 Task: Find connections with filter location Nakodar with filter topic #purposewith filter profile language Spanish with filter current company BharatAgri with filter school Uttar pradesh India jobs with filter industry Soap and Cleaning Product Manufacturing with filter service category Labor and Employment Law with filter keywords title Credit Authorizer
Action: Mouse moved to (482, 78)
Screenshot: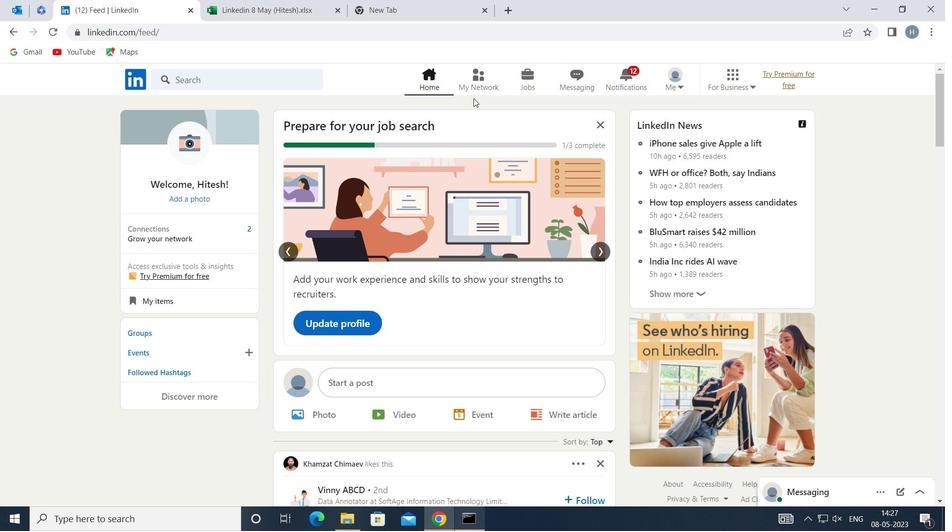 
Action: Mouse pressed left at (482, 78)
Screenshot: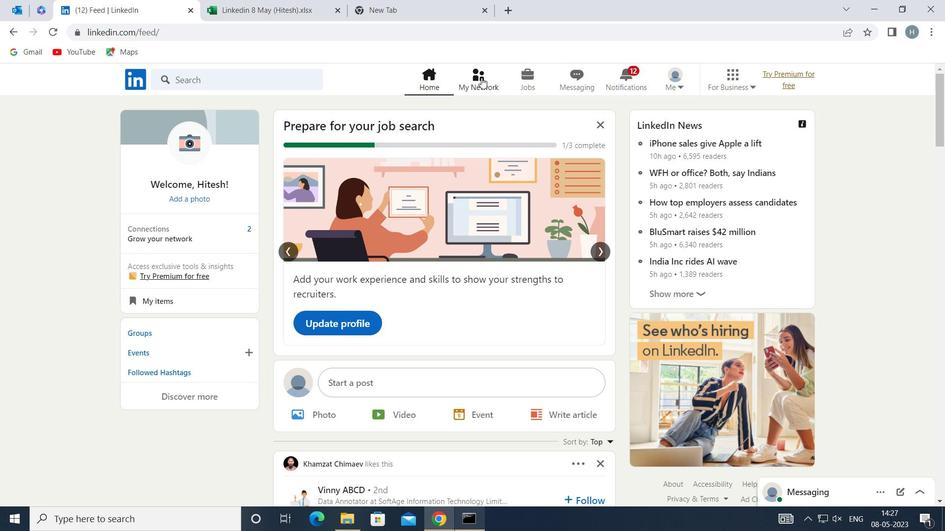 
Action: Mouse moved to (279, 141)
Screenshot: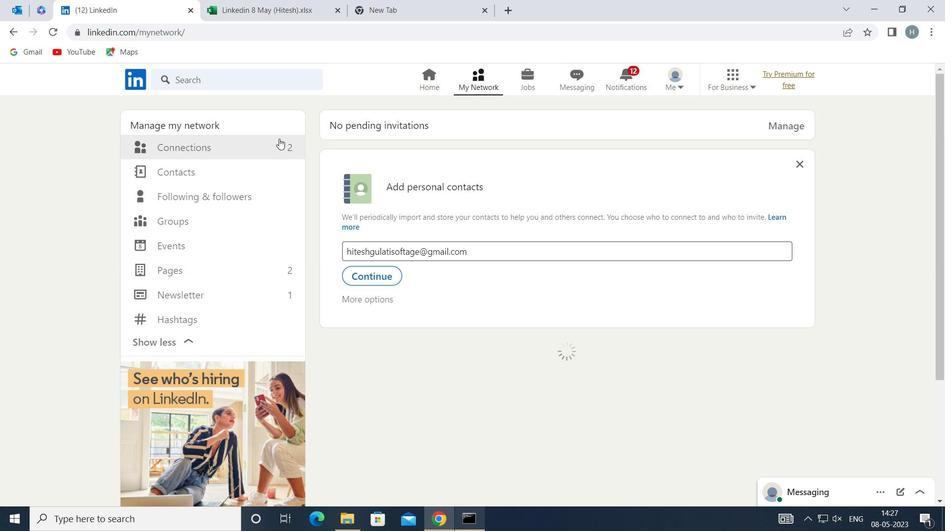 
Action: Mouse pressed left at (279, 141)
Screenshot: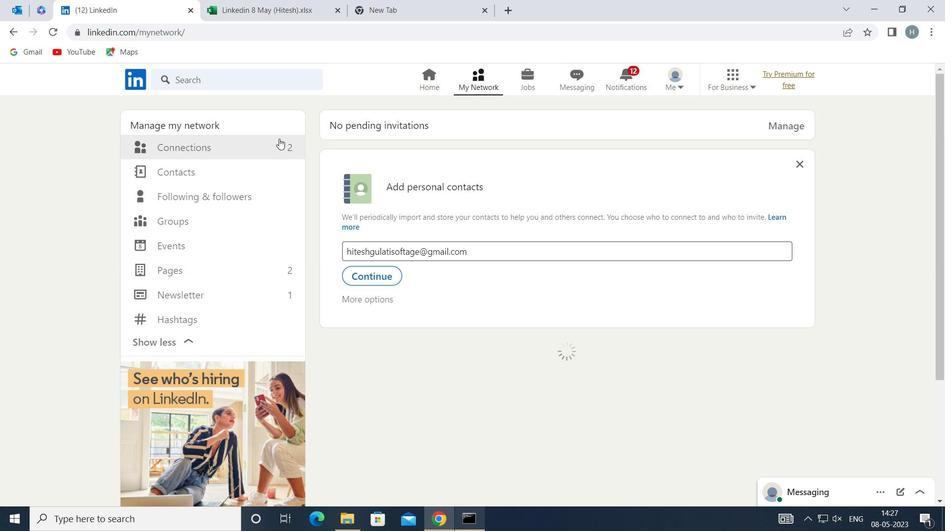 
Action: Mouse moved to (560, 146)
Screenshot: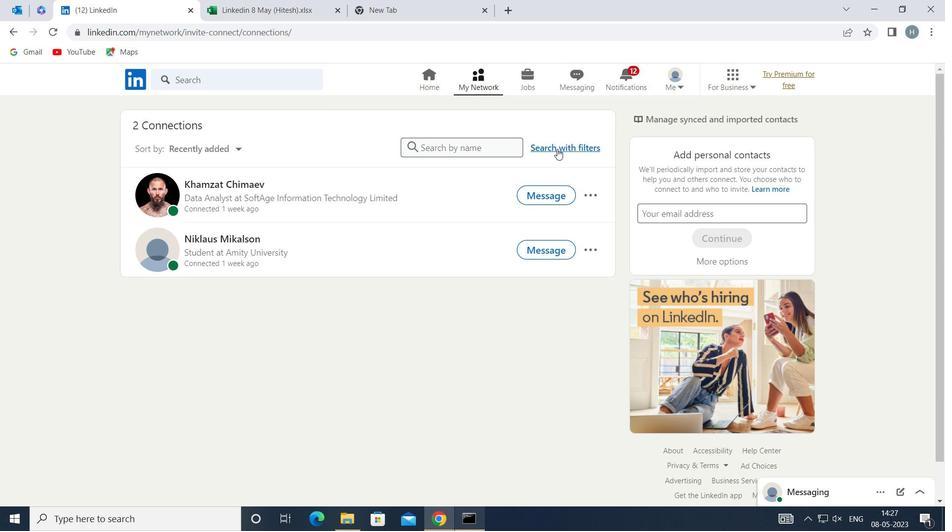
Action: Mouse pressed left at (560, 146)
Screenshot: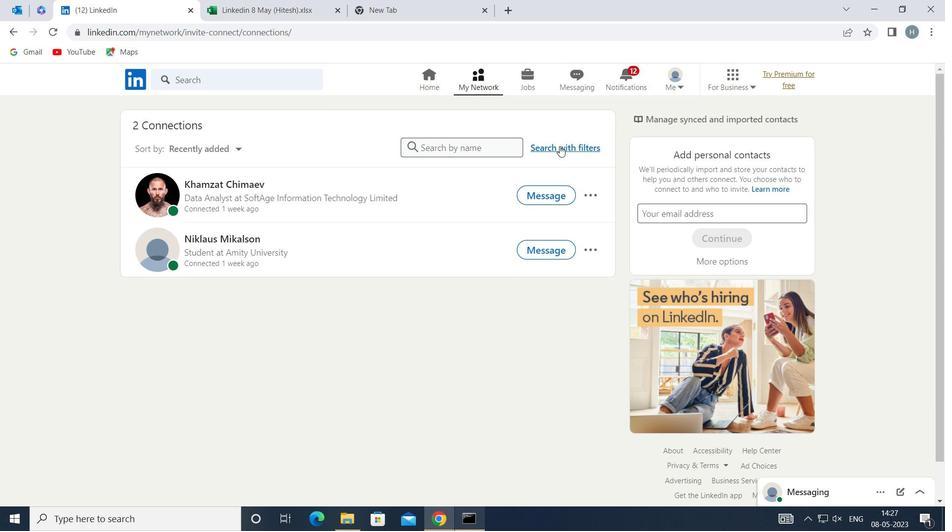 
Action: Mouse moved to (519, 114)
Screenshot: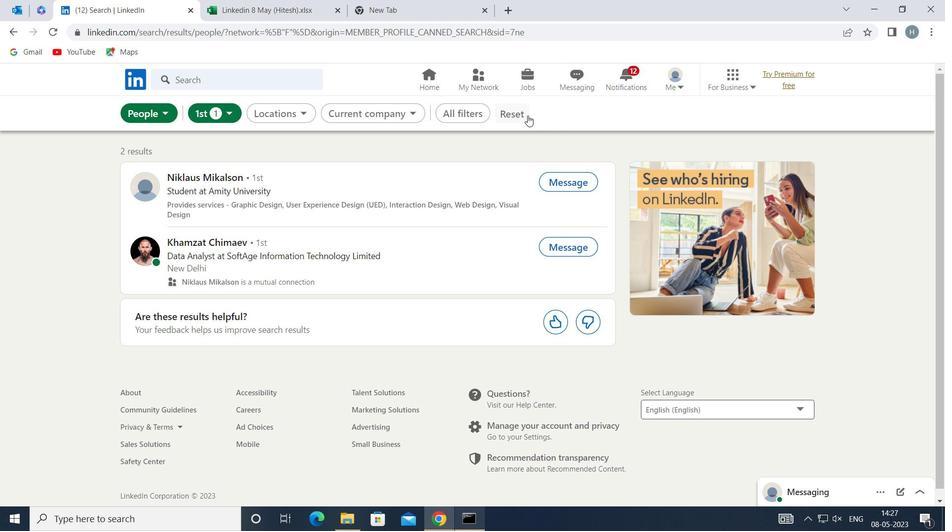 
Action: Mouse pressed left at (519, 114)
Screenshot: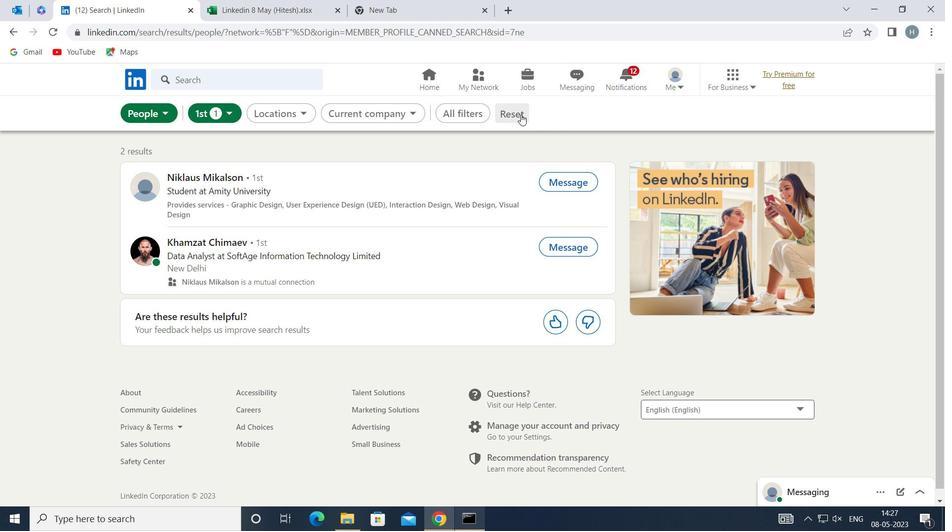 
Action: Mouse moved to (500, 113)
Screenshot: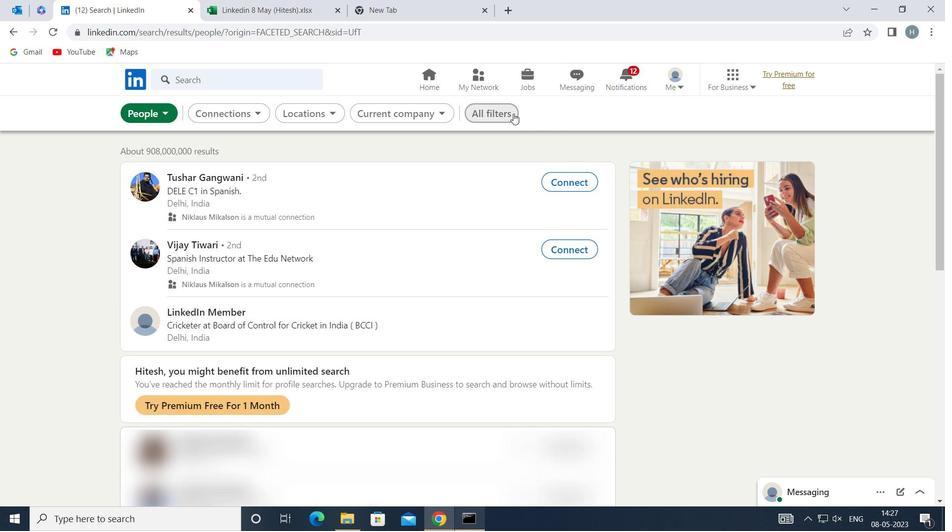 
Action: Mouse pressed left at (500, 113)
Screenshot: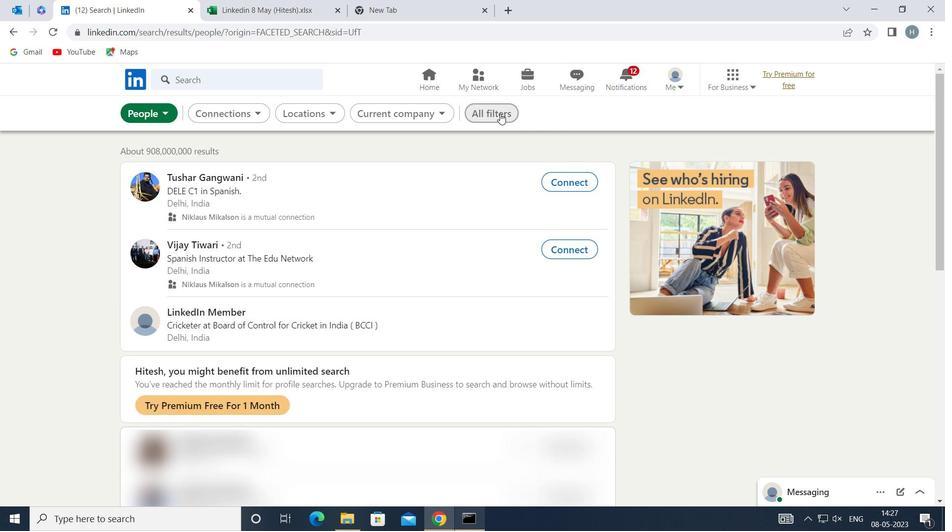 
Action: Mouse moved to (718, 229)
Screenshot: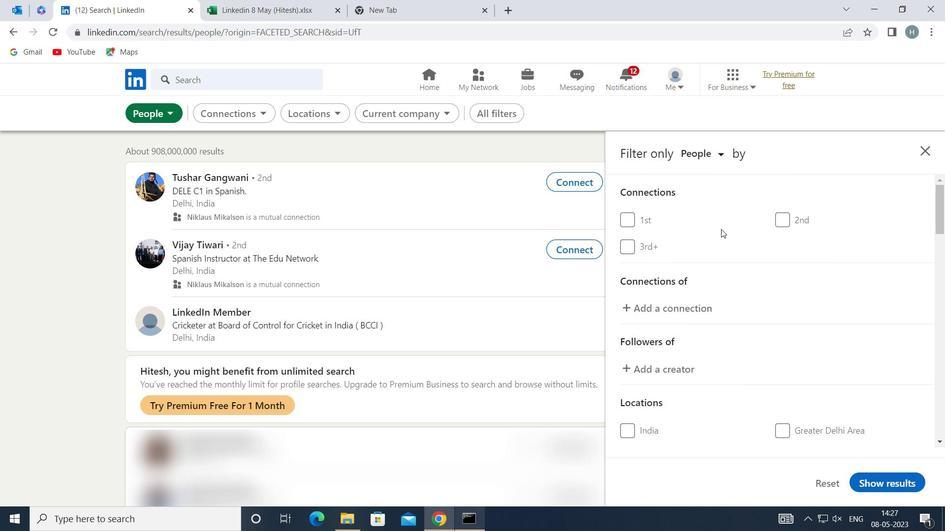 
Action: Mouse scrolled (718, 228) with delta (0, 0)
Screenshot: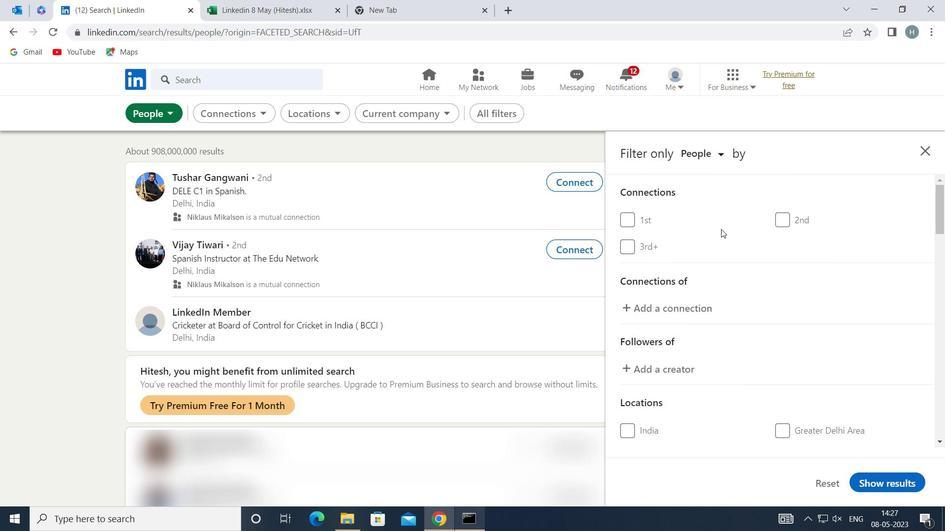 
Action: Mouse moved to (715, 230)
Screenshot: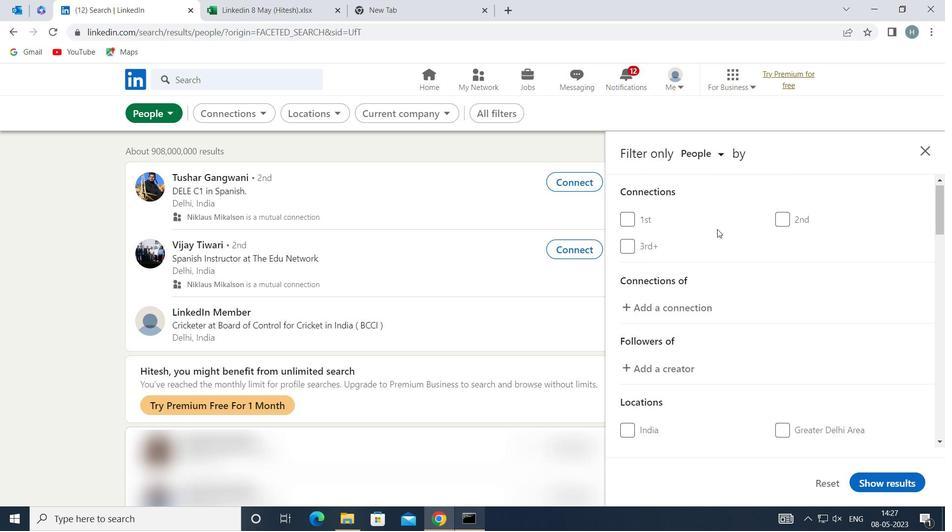 
Action: Mouse scrolled (715, 229) with delta (0, 0)
Screenshot: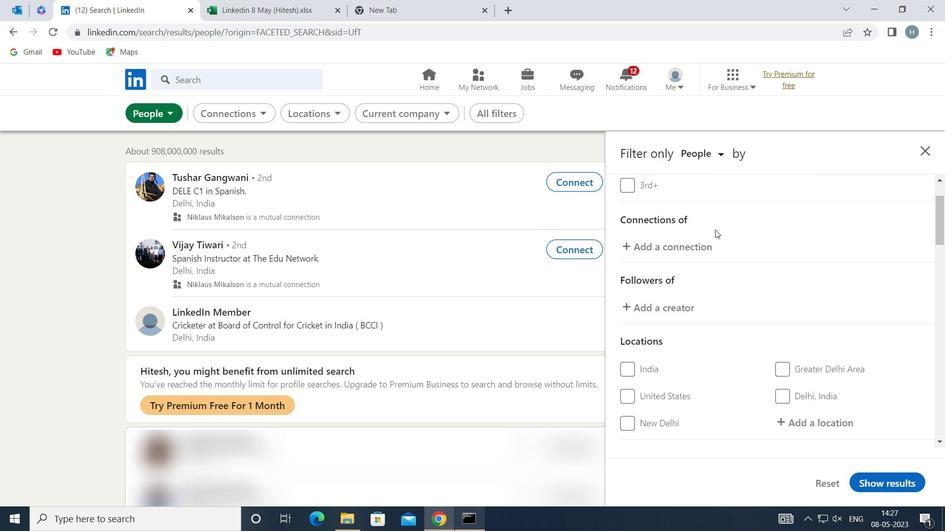 
Action: Mouse moved to (717, 236)
Screenshot: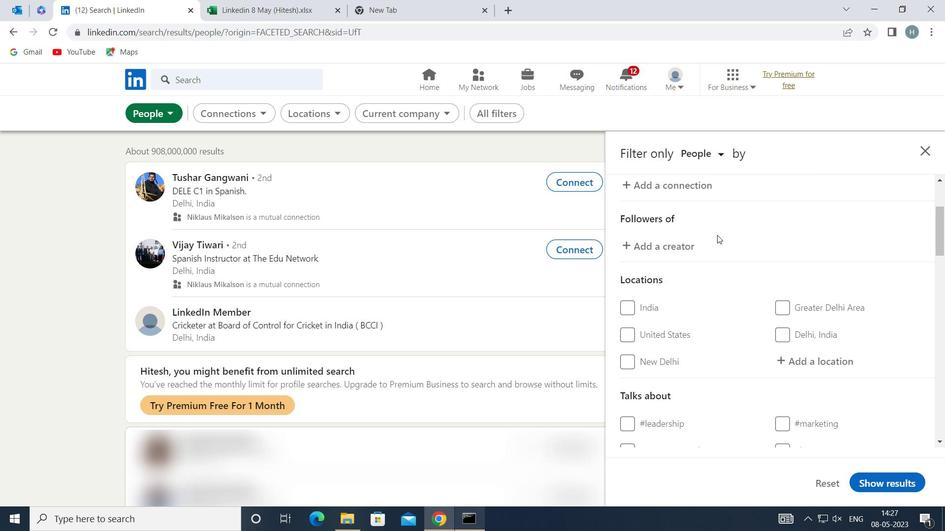
Action: Mouse scrolled (717, 236) with delta (0, 0)
Screenshot: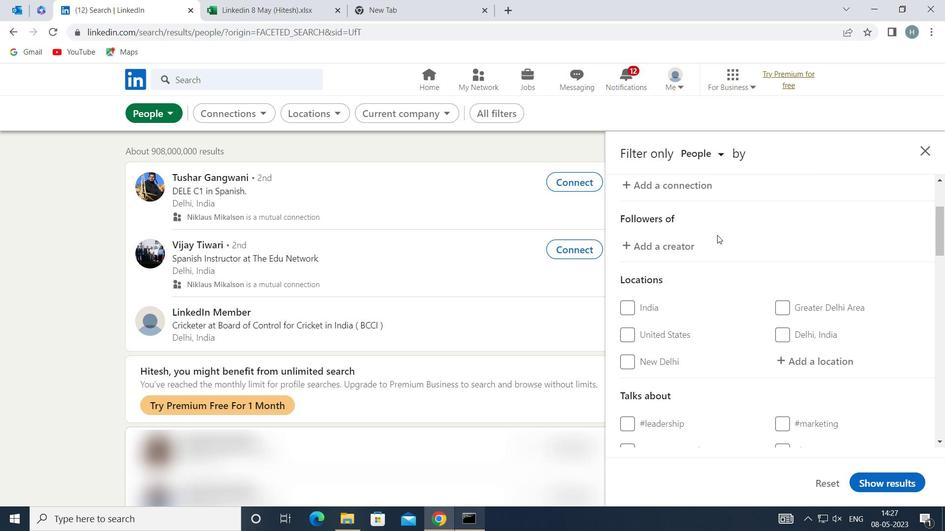 
Action: Mouse moved to (802, 298)
Screenshot: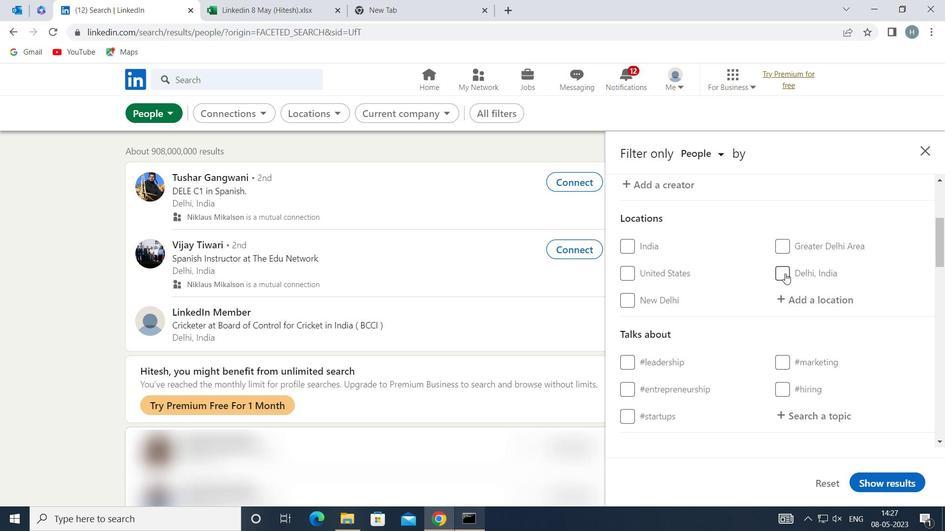 
Action: Mouse pressed left at (802, 298)
Screenshot: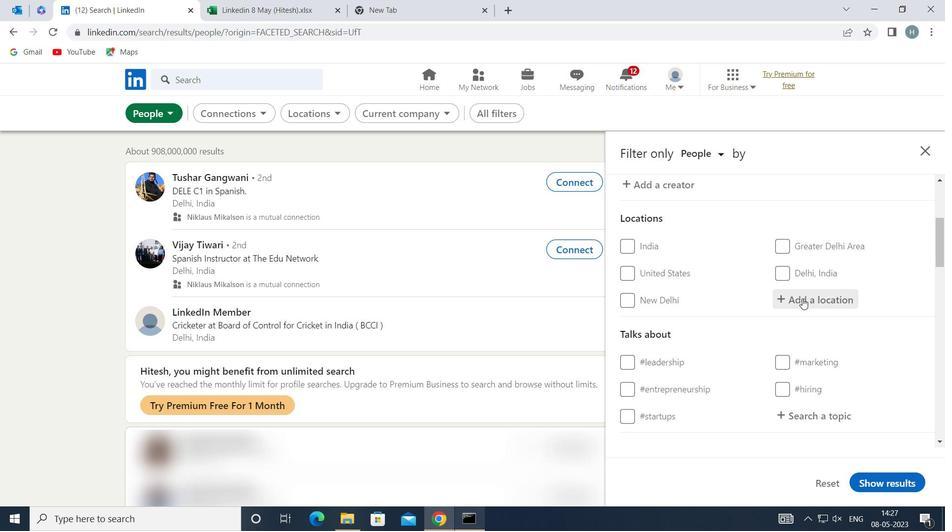 
Action: Mouse moved to (803, 298)
Screenshot: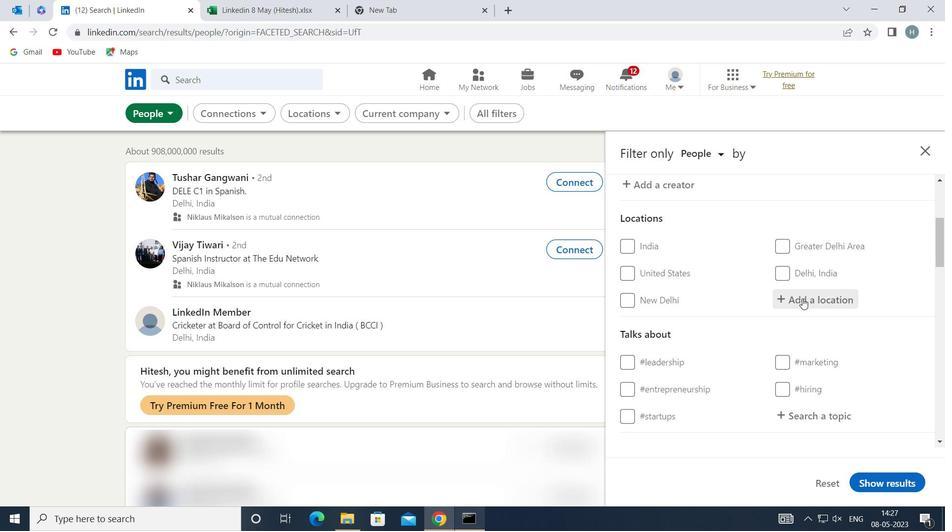 
Action: Key pressed <Key.shift>NAKODAR
Screenshot: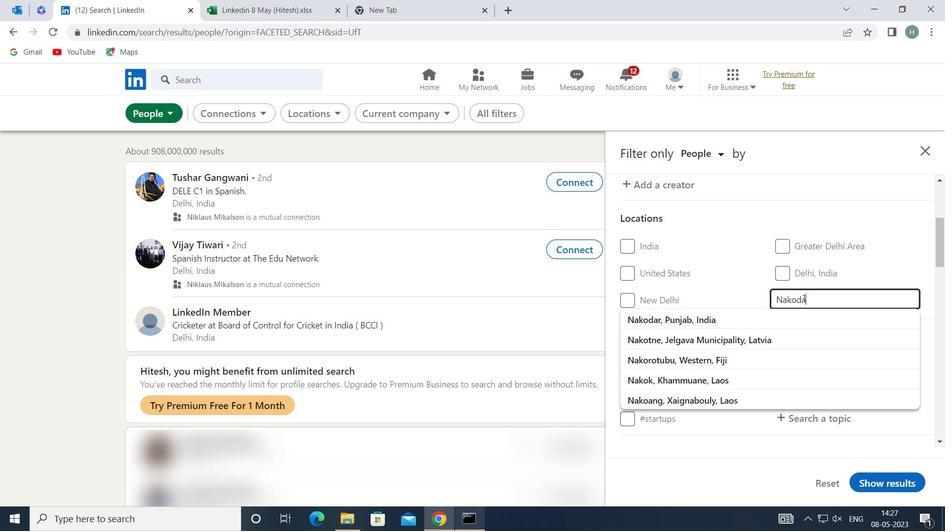 
Action: Mouse moved to (785, 324)
Screenshot: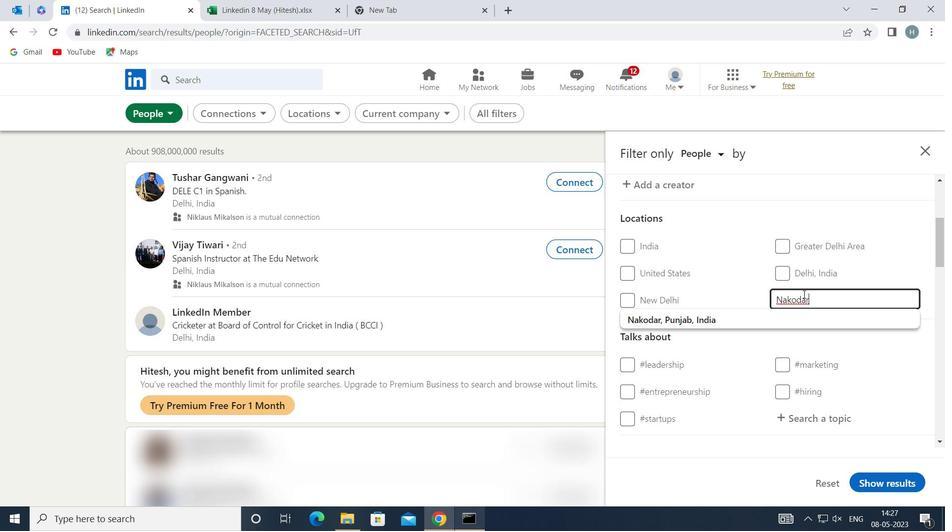 
Action: Mouse pressed left at (785, 324)
Screenshot: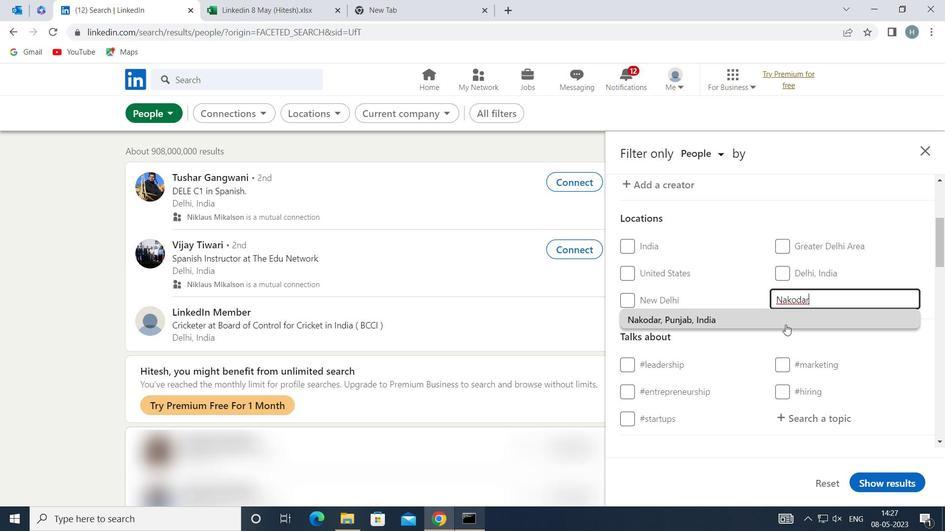 
Action: Mouse moved to (784, 321)
Screenshot: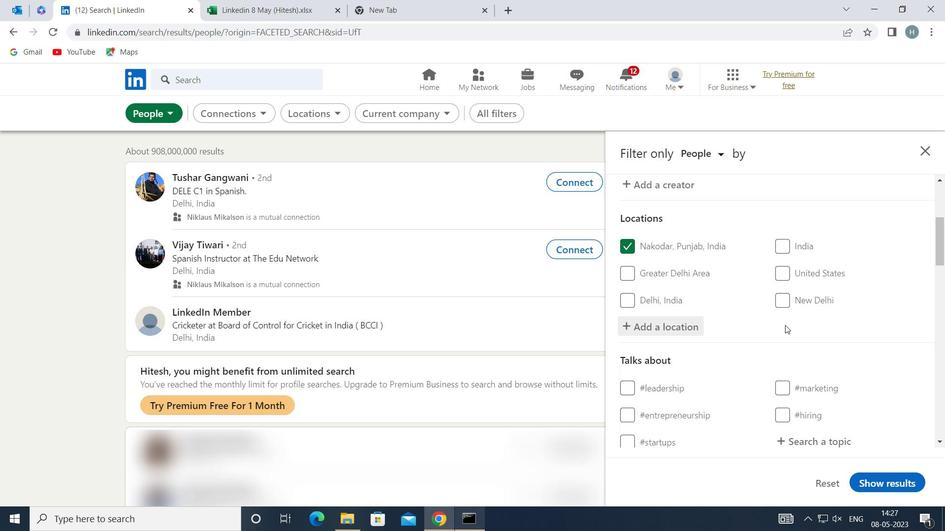 
Action: Mouse scrolled (784, 320) with delta (0, 0)
Screenshot: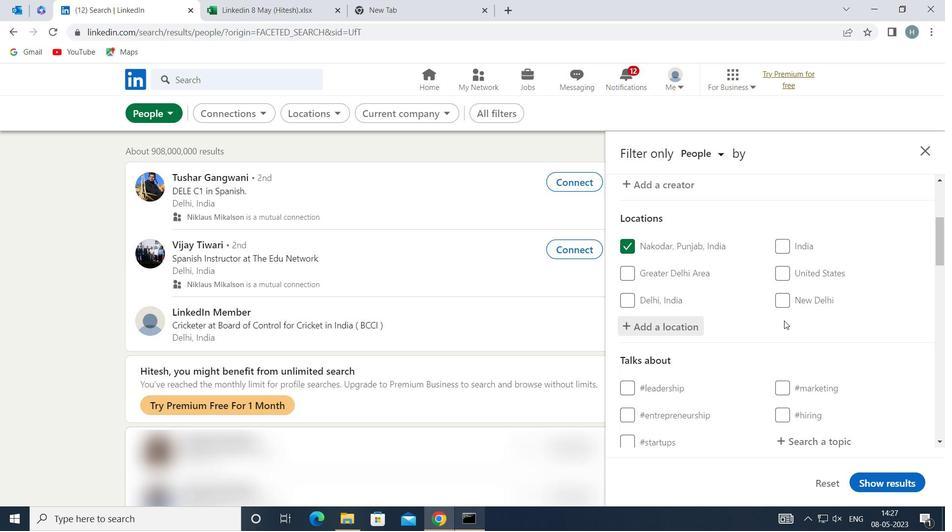 
Action: Mouse scrolled (784, 320) with delta (0, 0)
Screenshot: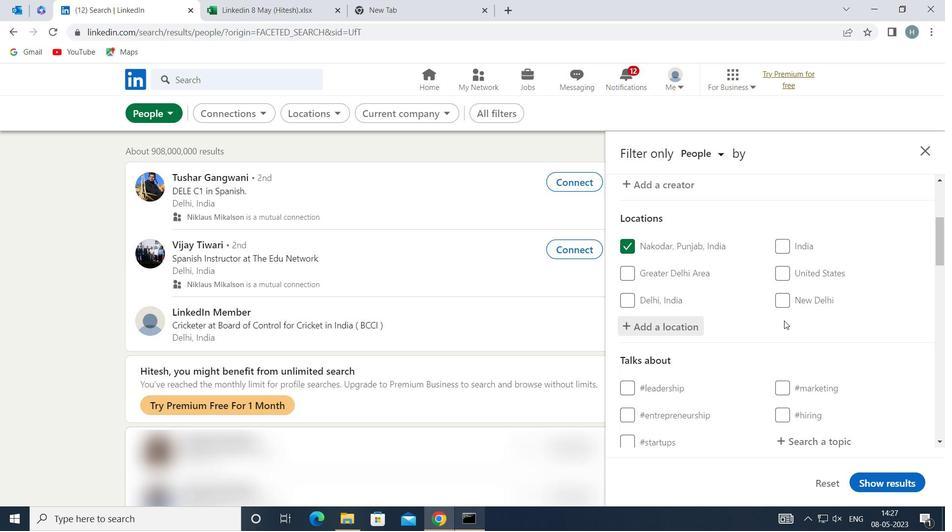 
Action: Mouse moved to (825, 313)
Screenshot: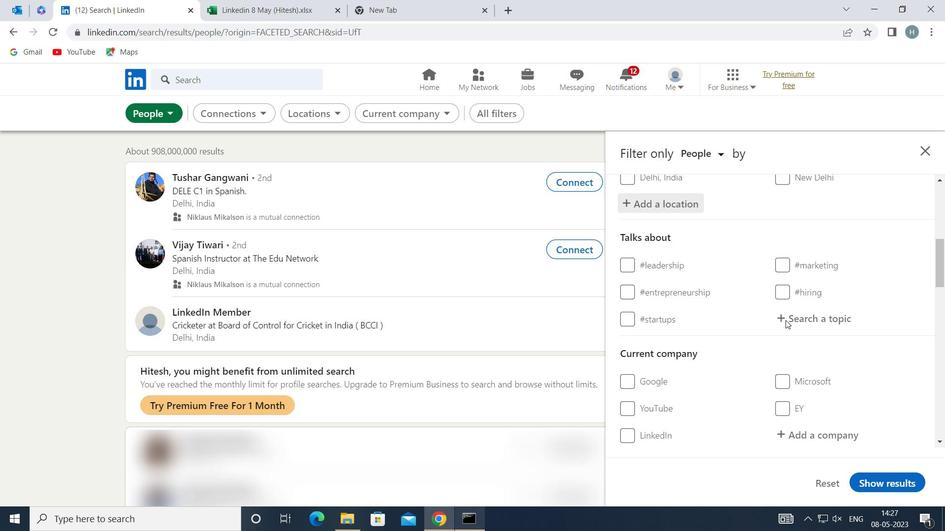 
Action: Mouse pressed left at (825, 313)
Screenshot: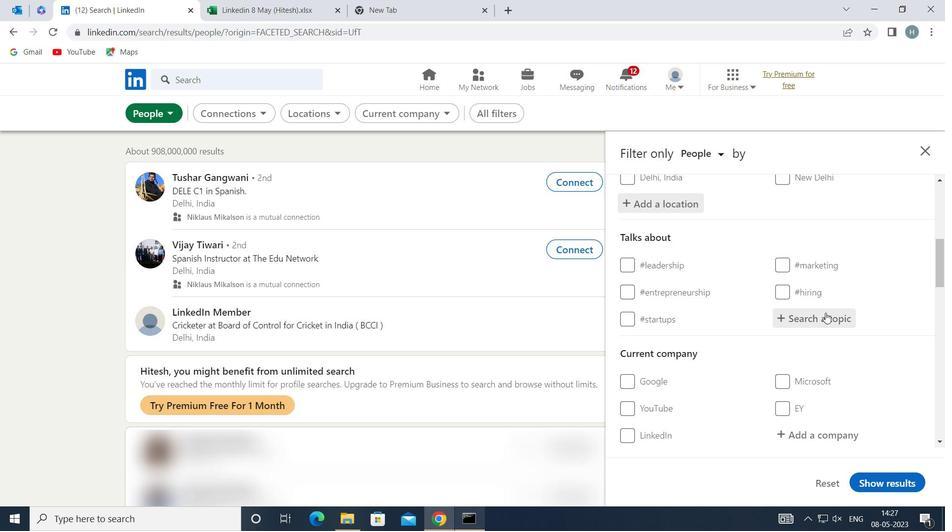 
Action: Key pressed PURPOSE
Screenshot: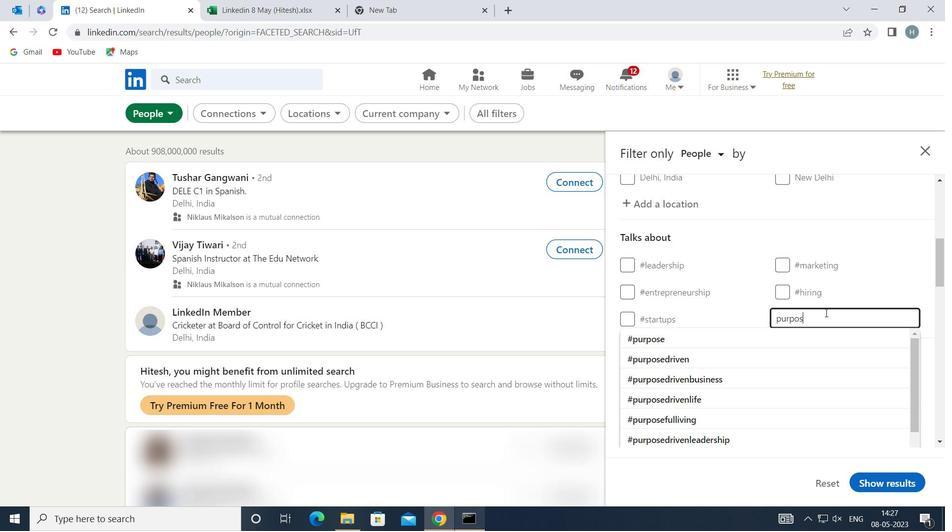 
Action: Mouse moved to (778, 330)
Screenshot: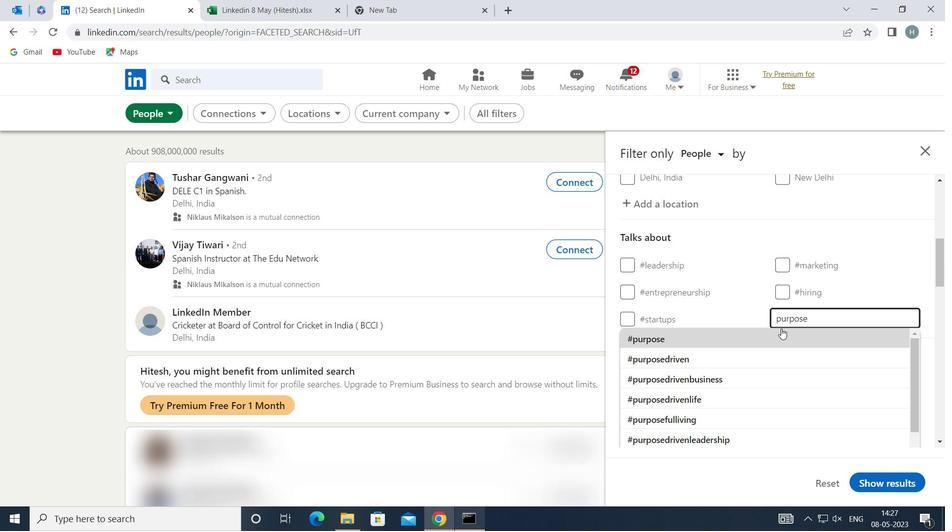 
Action: Mouse pressed left at (778, 330)
Screenshot: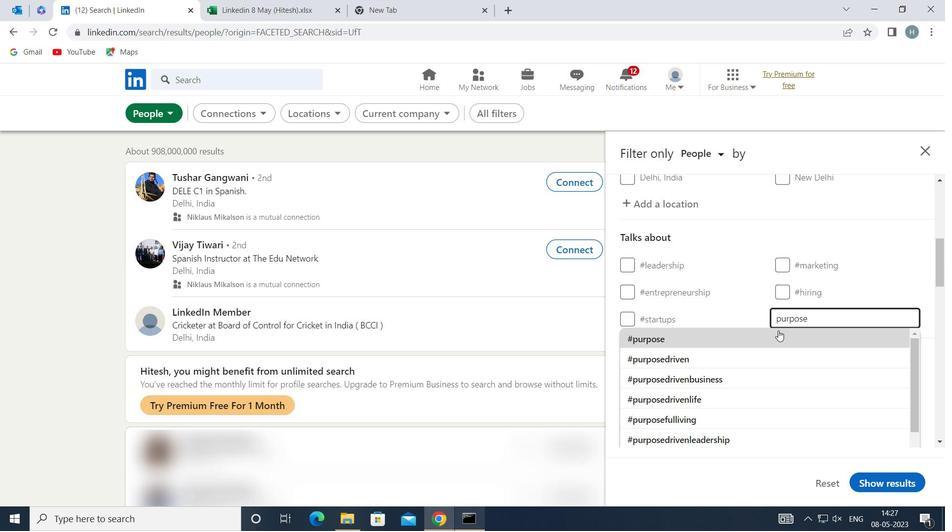 
Action: Mouse moved to (778, 308)
Screenshot: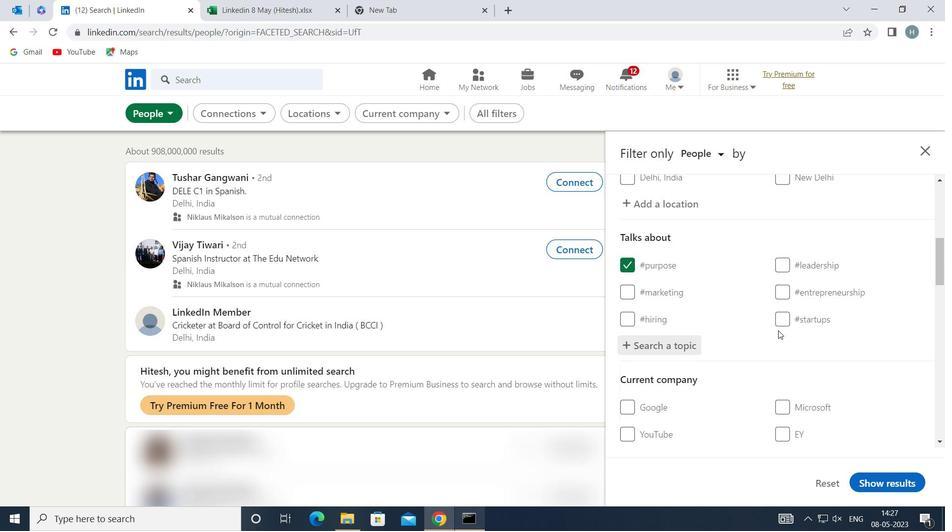 
Action: Mouse scrolled (778, 308) with delta (0, 0)
Screenshot: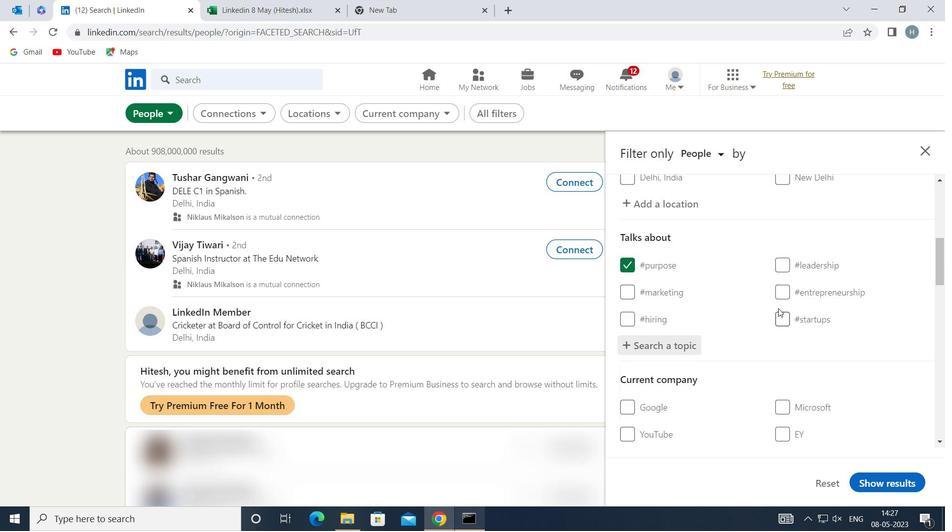 
Action: Mouse moved to (770, 305)
Screenshot: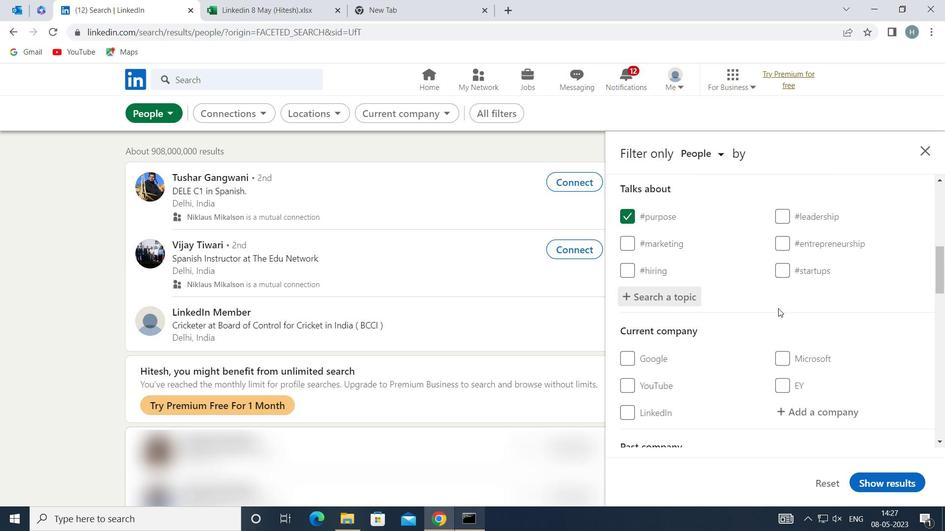 
Action: Mouse scrolled (770, 304) with delta (0, 0)
Screenshot: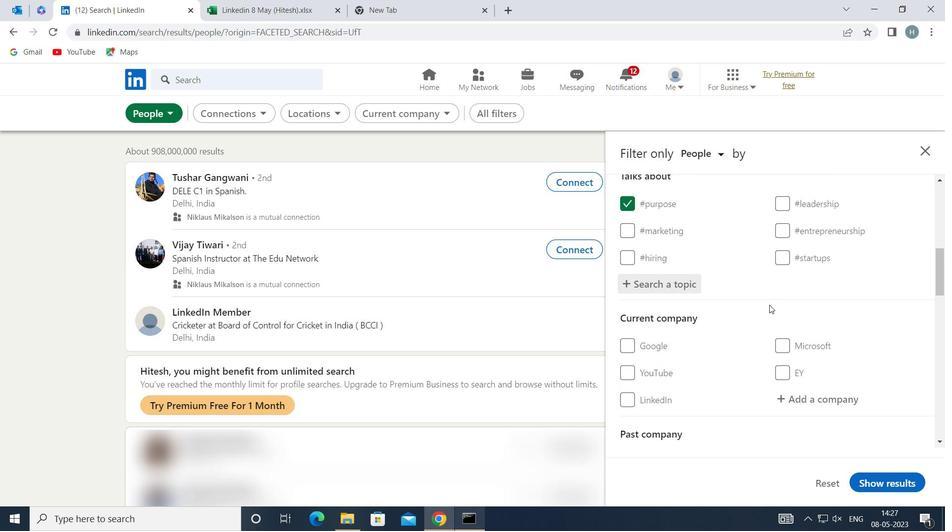 
Action: Mouse scrolled (770, 304) with delta (0, 0)
Screenshot: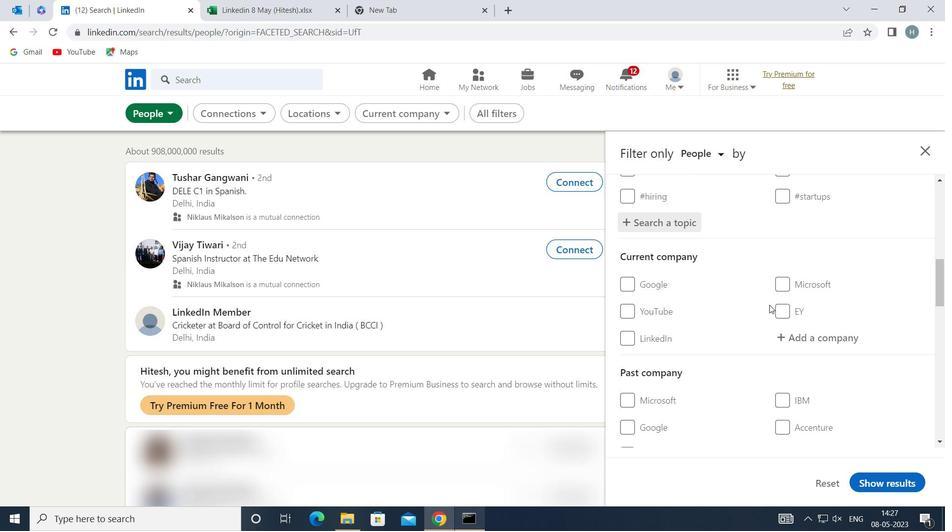 
Action: Mouse moved to (771, 304)
Screenshot: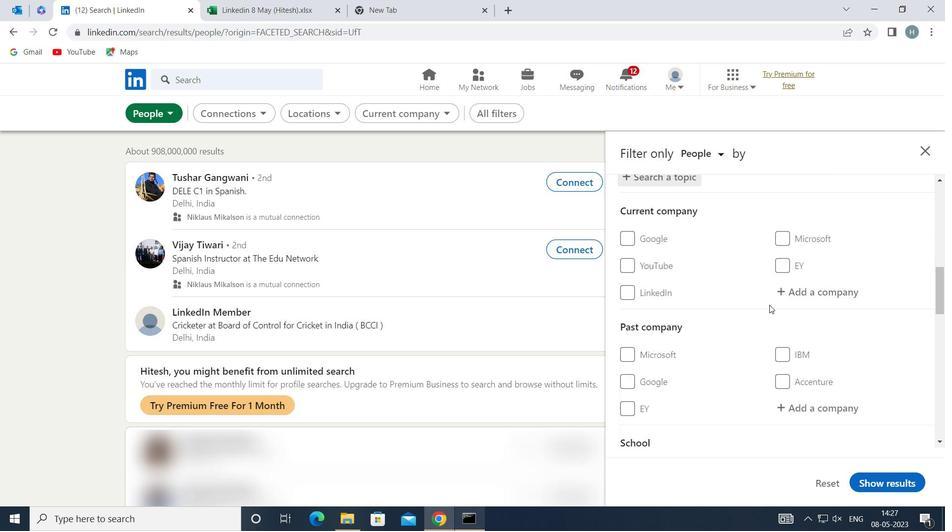 
Action: Mouse scrolled (771, 303) with delta (0, 0)
Screenshot: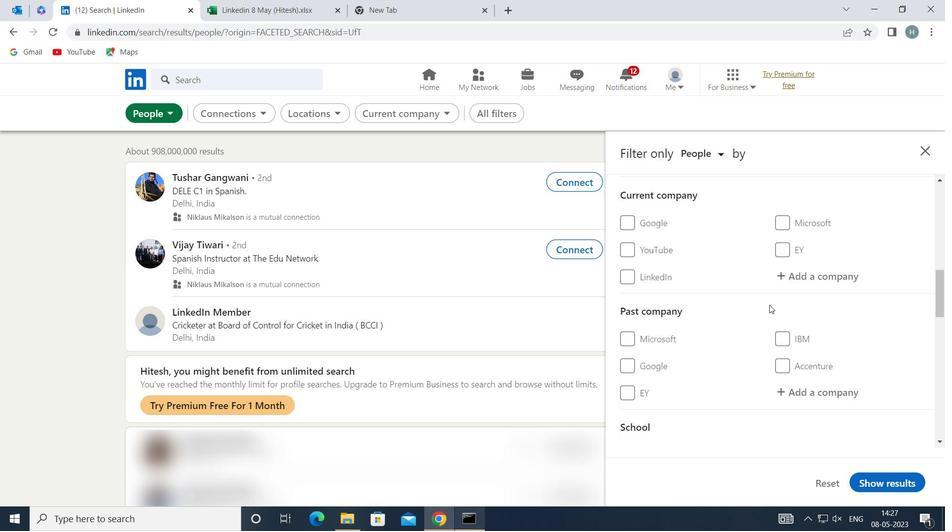 
Action: Mouse scrolled (771, 303) with delta (0, 0)
Screenshot: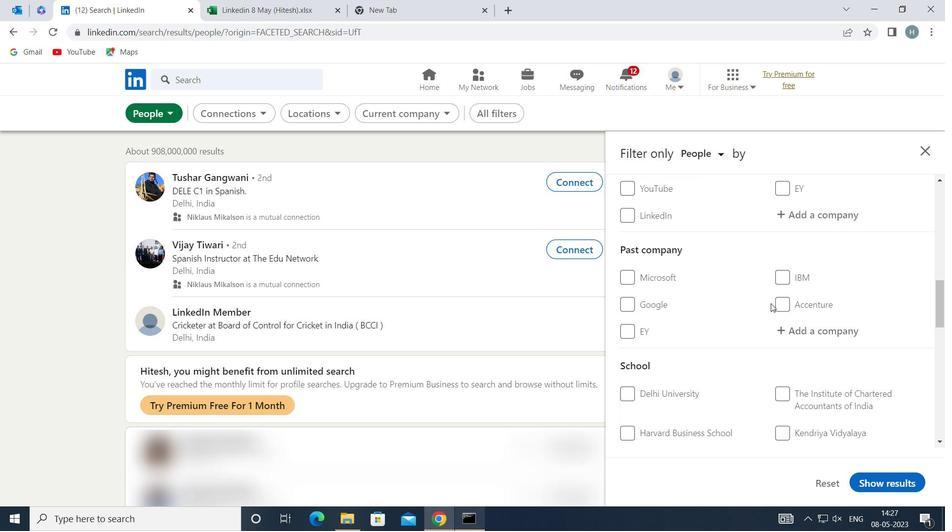 
Action: Mouse scrolled (771, 303) with delta (0, 0)
Screenshot: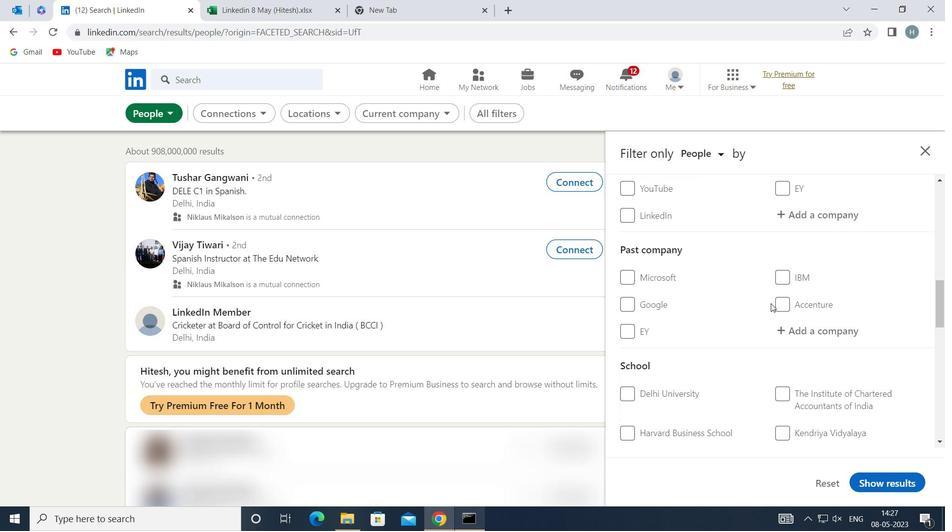 
Action: Mouse scrolled (771, 303) with delta (0, 0)
Screenshot: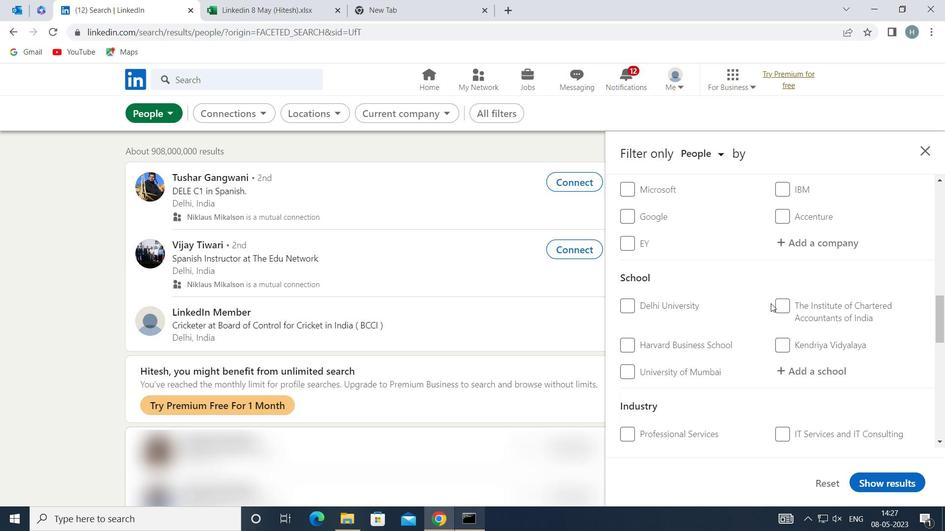 
Action: Mouse scrolled (771, 303) with delta (0, 0)
Screenshot: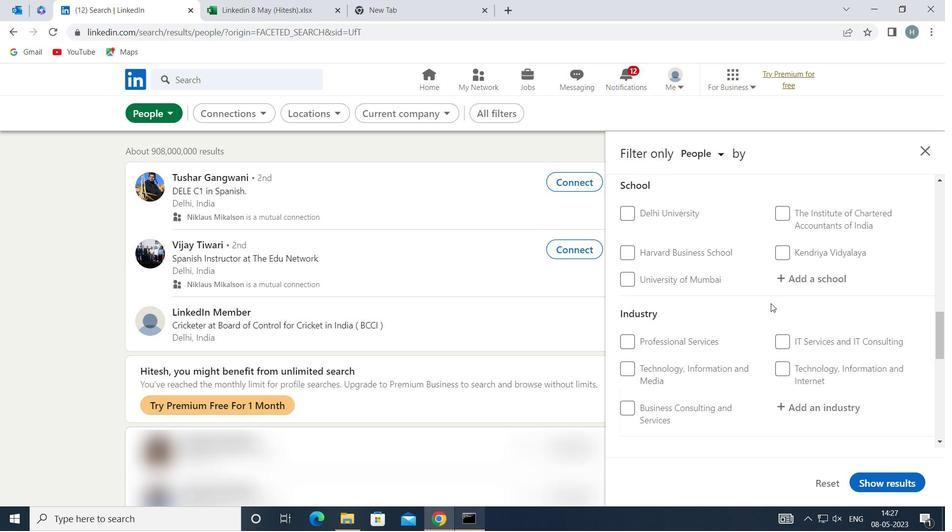 
Action: Mouse scrolled (771, 303) with delta (0, 0)
Screenshot: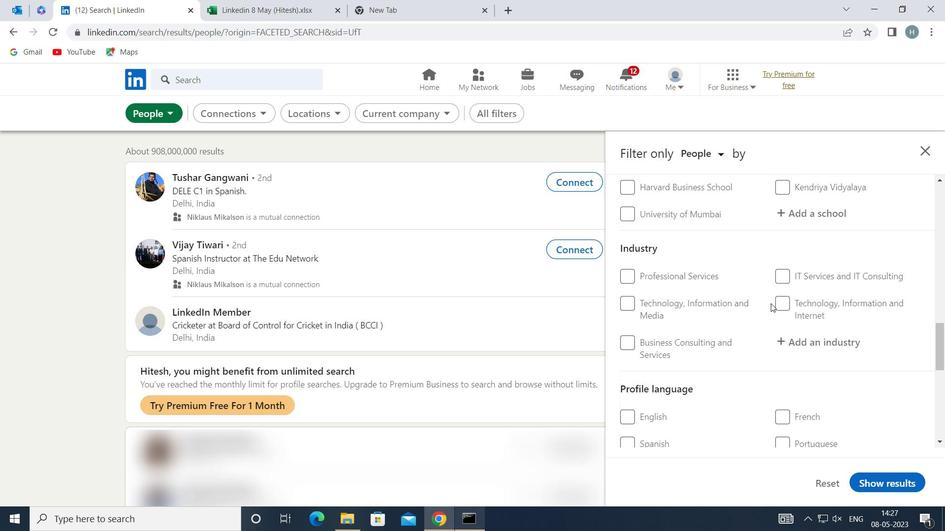 
Action: Mouse moved to (618, 382)
Screenshot: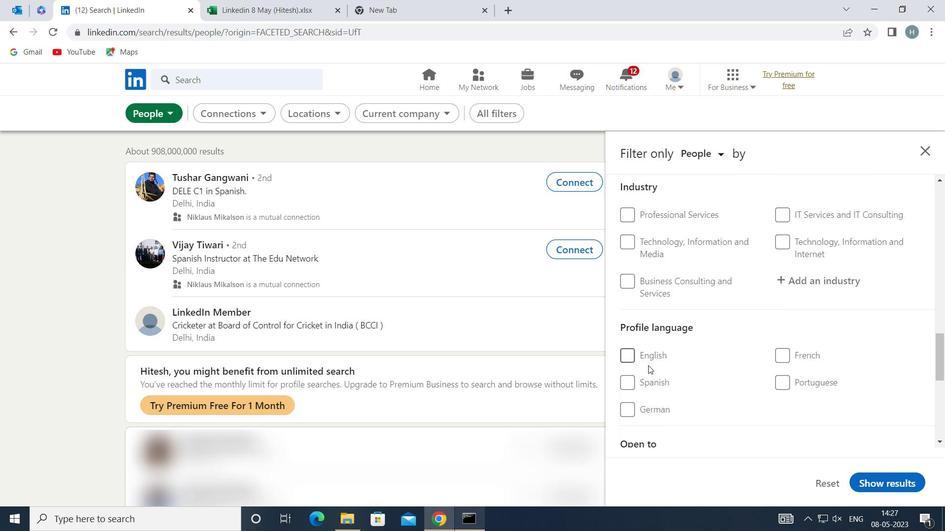 
Action: Mouse pressed left at (618, 382)
Screenshot: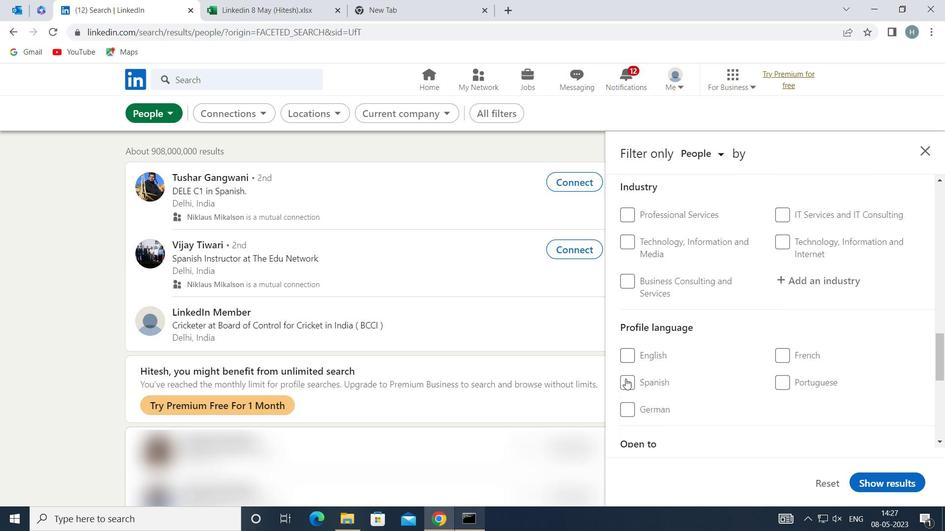 
Action: Mouse moved to (629, 384)
Screenshot: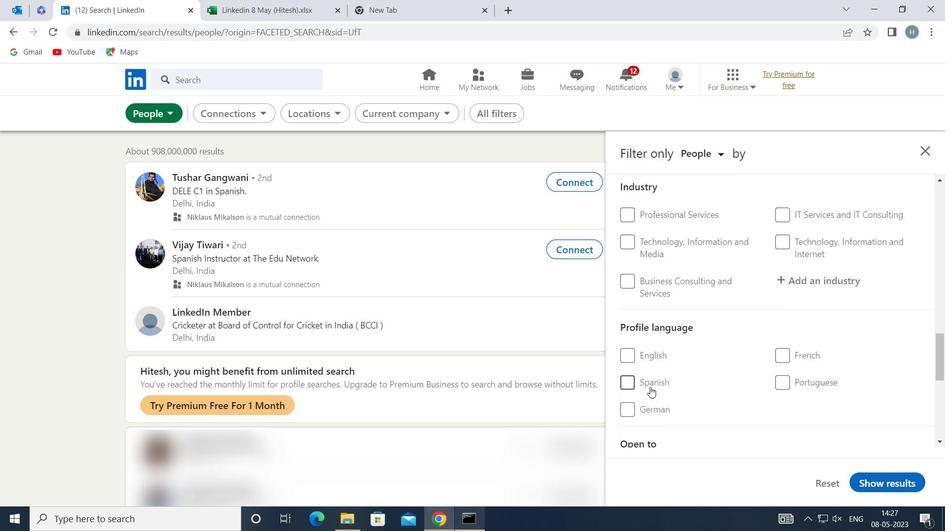 
Action: Mouse pressed left at (629, 384)
Screenshot: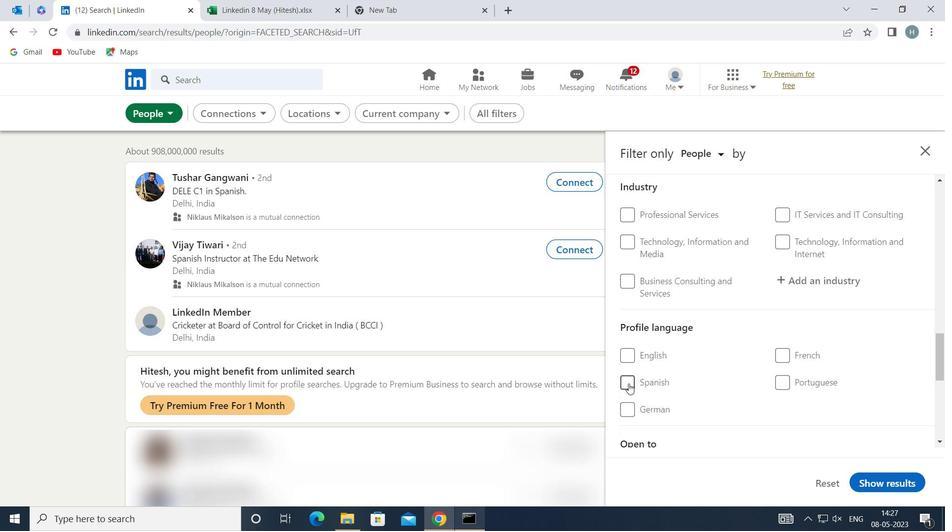 
Action: Mouse moved to (703, 378)
Screenshot: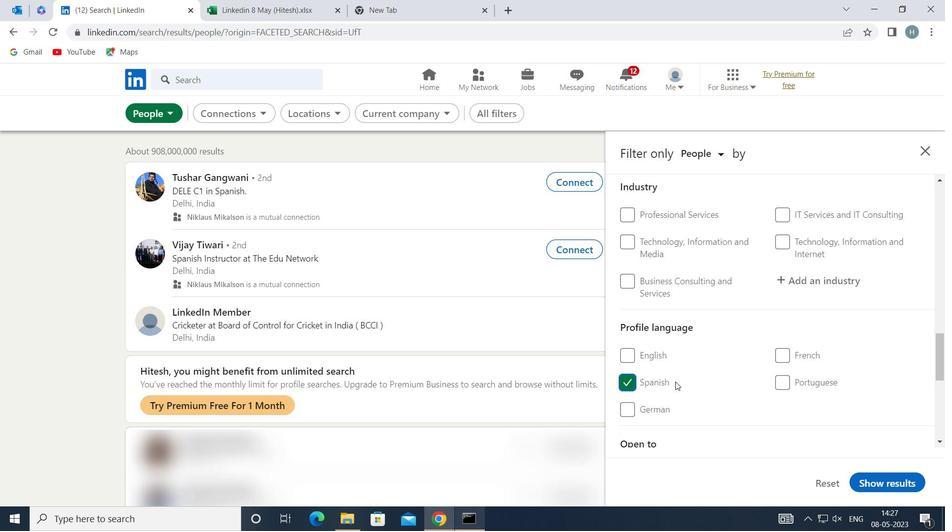 
Action: Mouse scrolled (703, 378) with delta (0, 0)
Screenshot: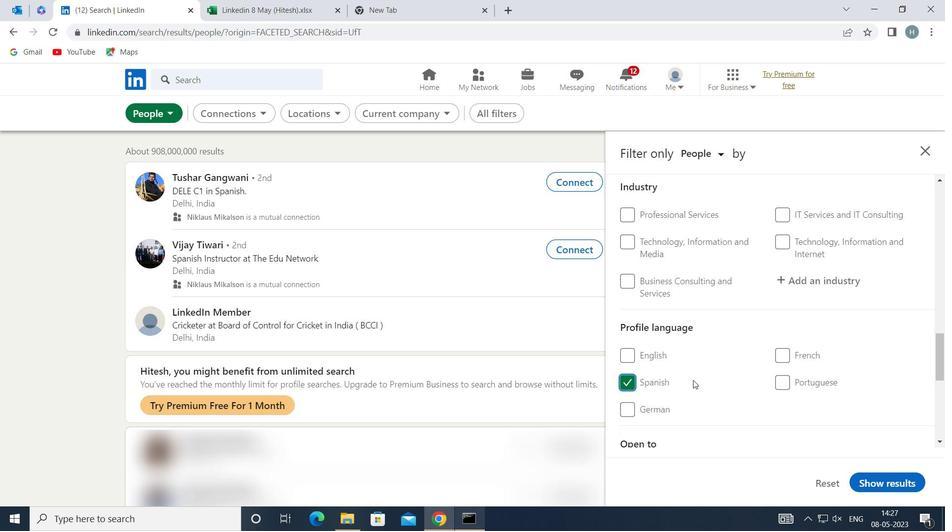 
Action: Mouse moved to (703, 377)
Screenshot: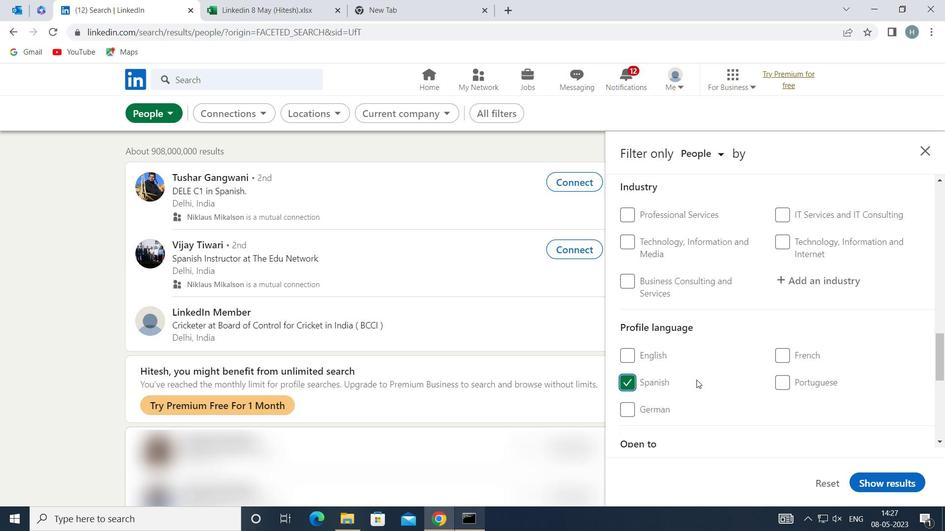 
Action: Mouse scrolled (703, 378) with delta (0, 0)
Screenshot: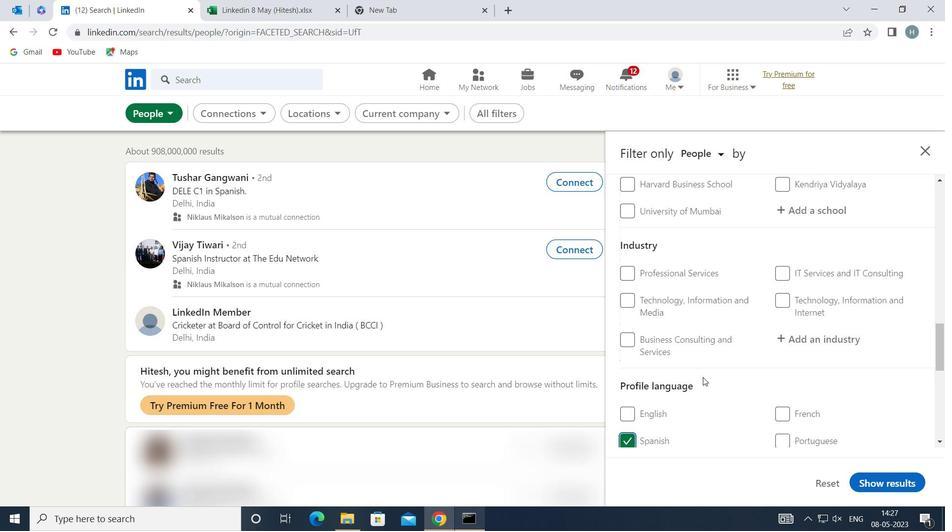 
Action: Mouse scrolled (703, 378) with delta (0, 0)
Screenshot: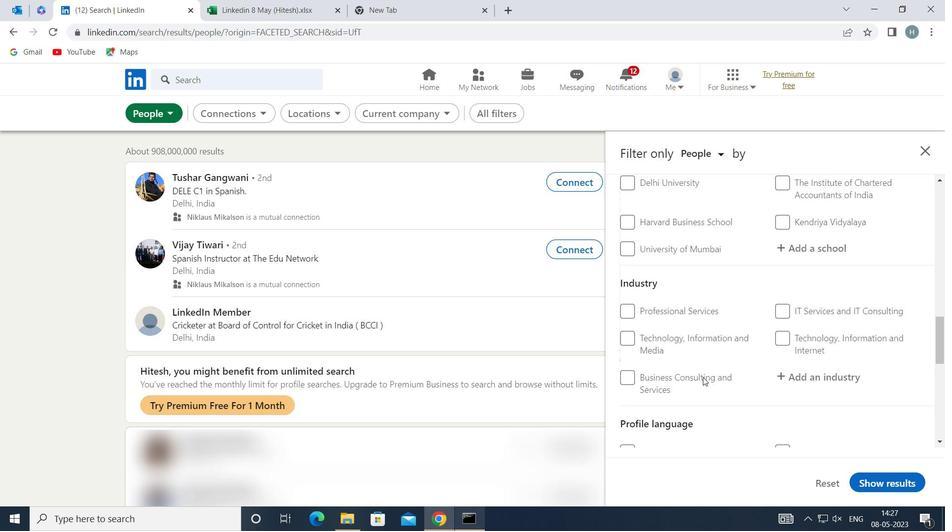 
Action: Mouse scrolled (703, 378) with delta (0, 0)
Screenshot: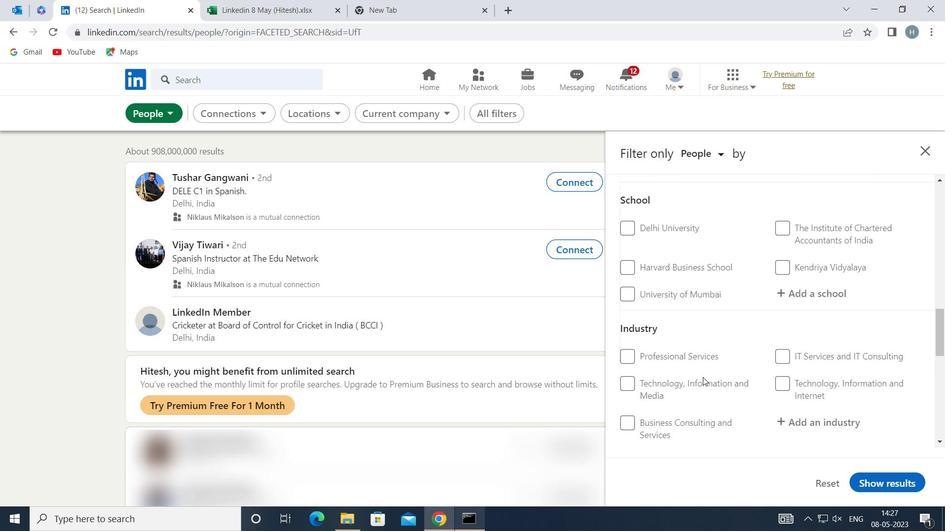 
Action: Mouse scrolled (703, 378) with delta (0, 0)
Screenshot: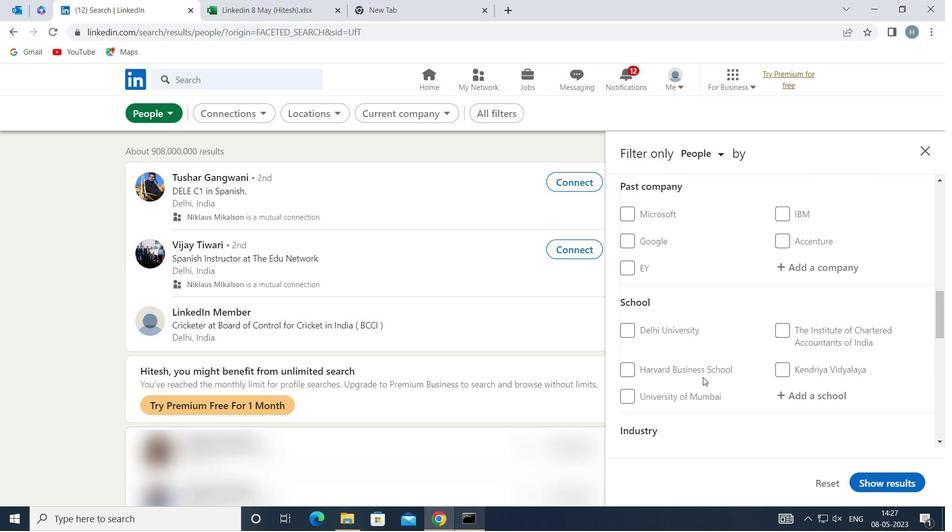 
Action: Mouse scrolled (703, 378) with delta (0, 0)
Screenshot: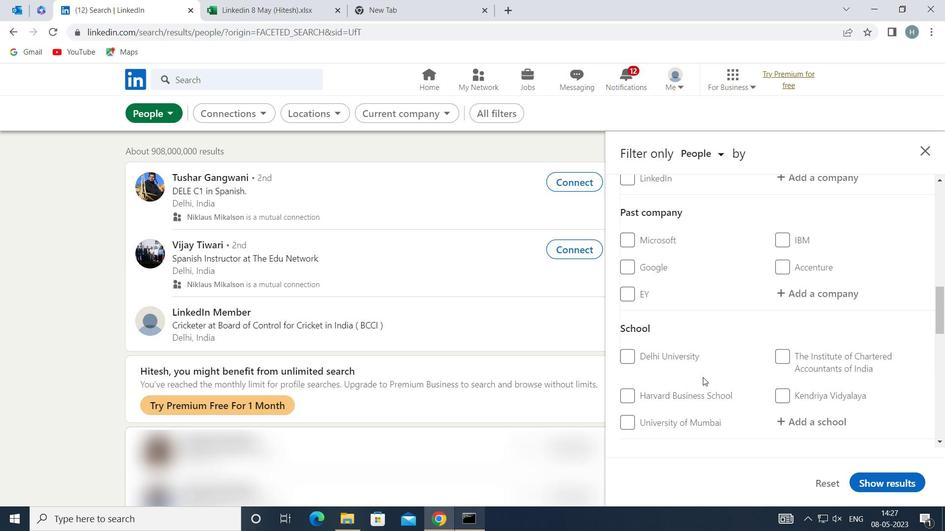 
Action: Mouse scrolled (703, 378) with delta (0, 0)
Screenshot: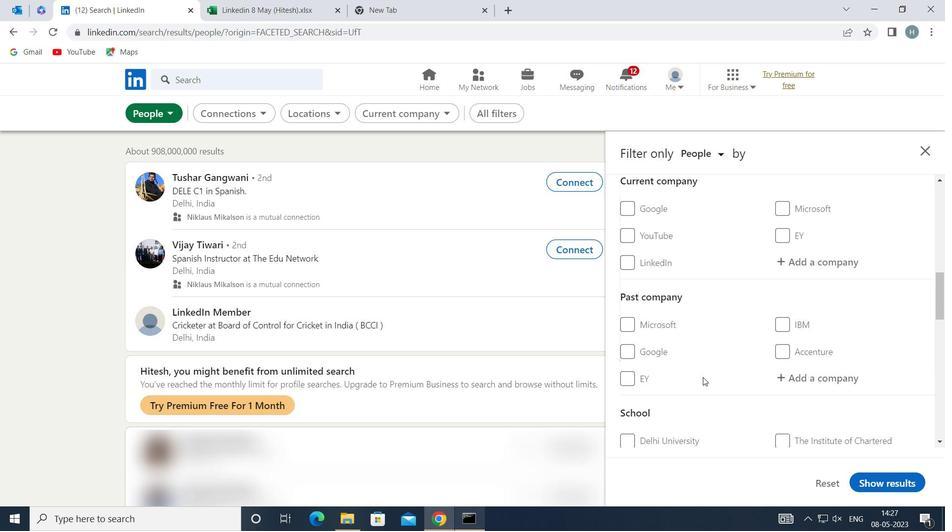 
Action: Mouse moved to (808, 331)
Screenshot: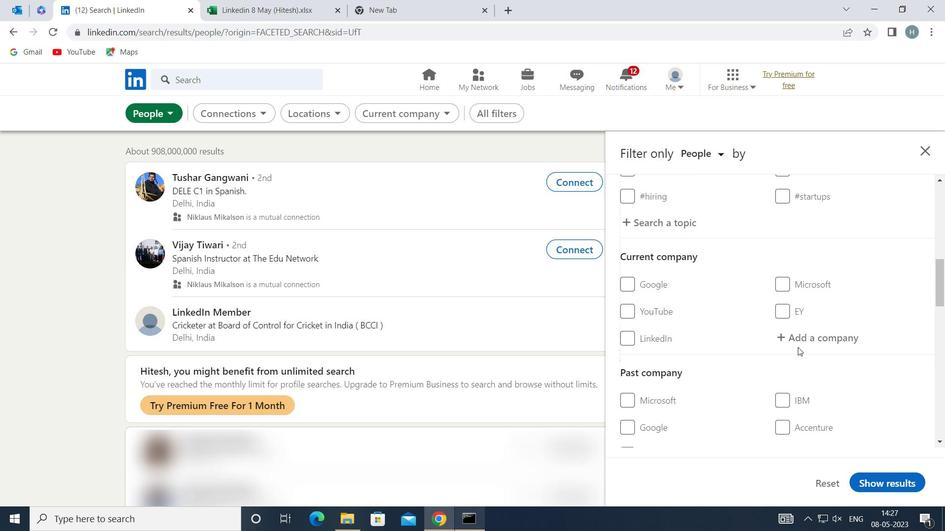 
Action: Mouse pressed left at (808, 331)
Screenshot: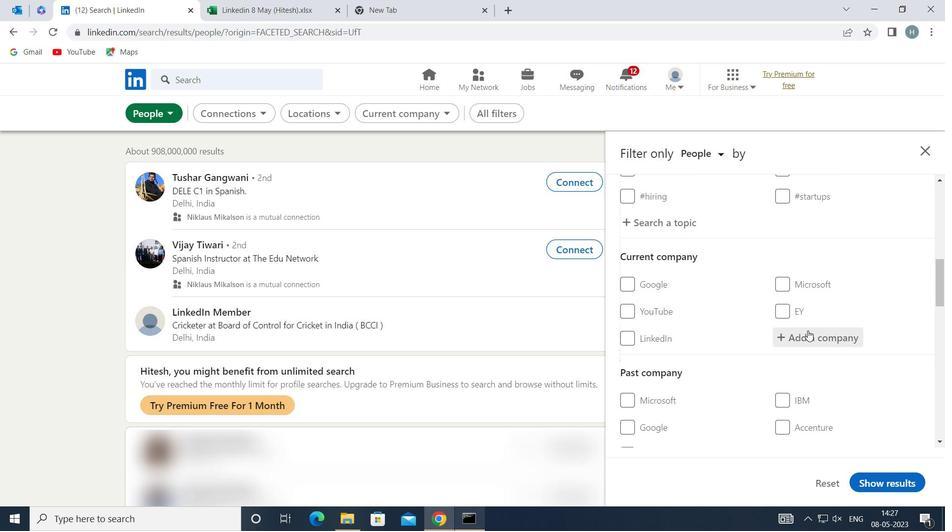 
Action: Key pressed <Key.shift>BHARAT<Key.shift>AGRI
Screenshot: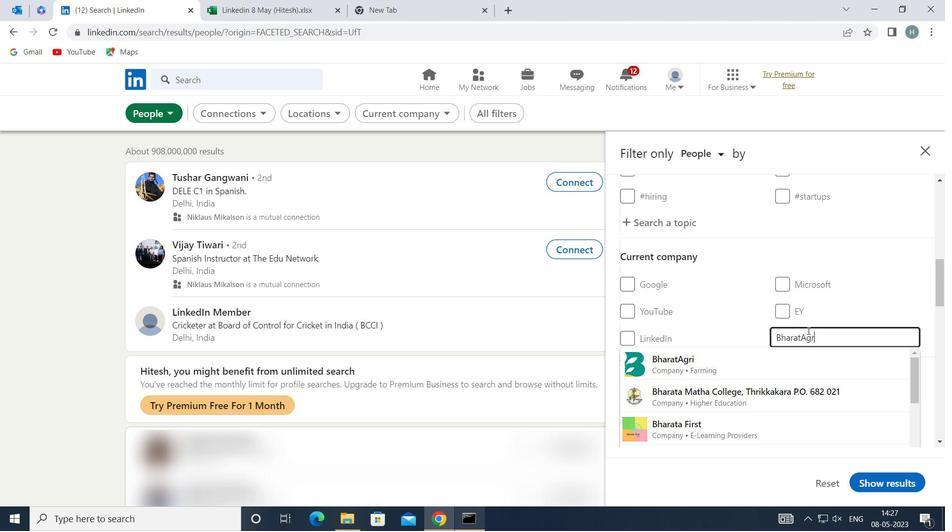 
Action: Mouse moved to (779, 355)
Screenshot: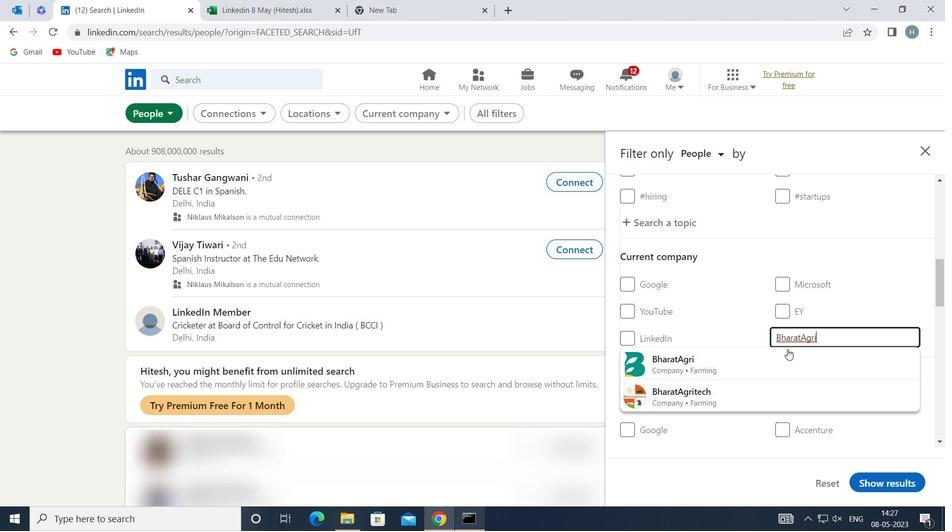 
Action: Mouse pressed left at (779, 355)
Screenshot: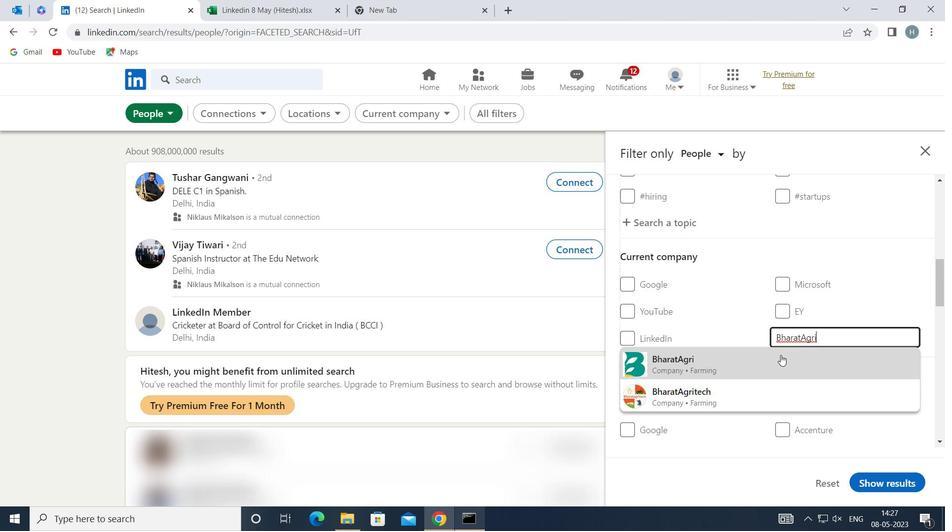 
Action: Mouse moved to (765, 351)
Screenshot: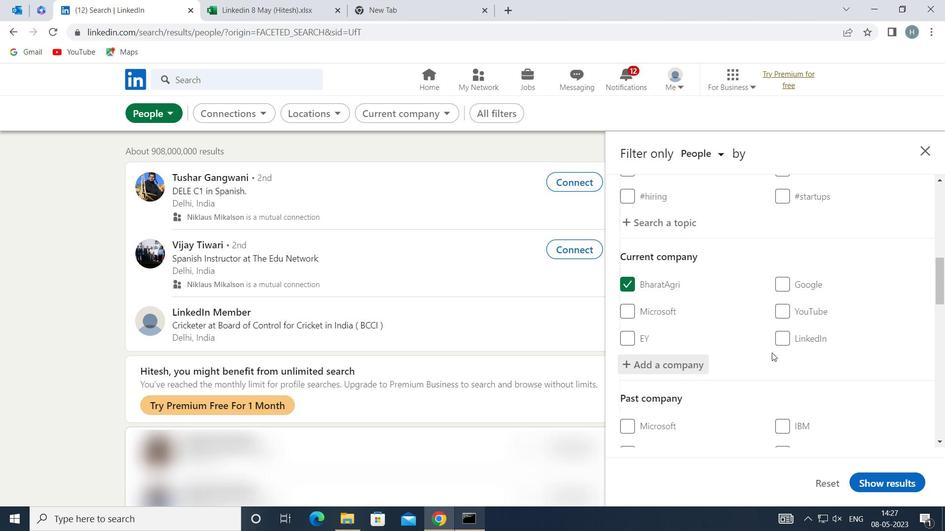 
Action: Mouse scrolled (765, 350) with delta (0, 0)
Screenshot: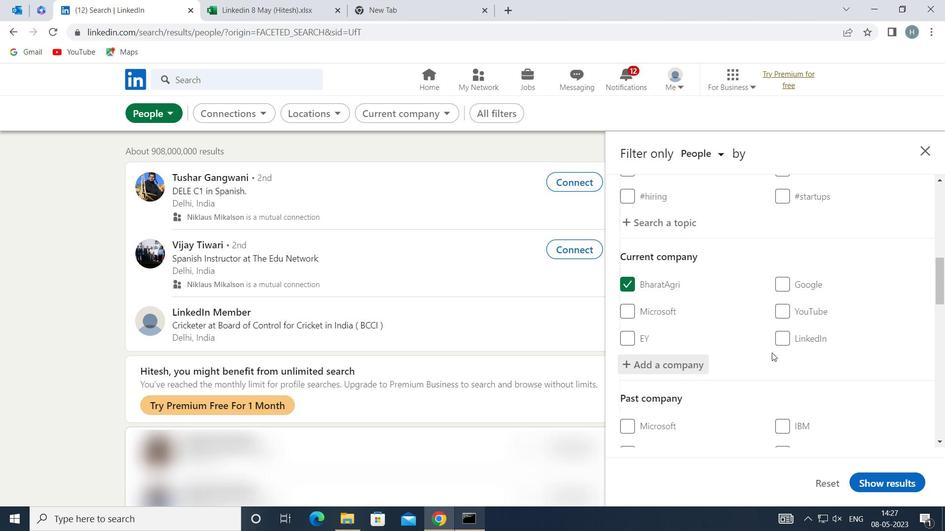 
Action: Mouse moved to (764, 351)
Screenshot: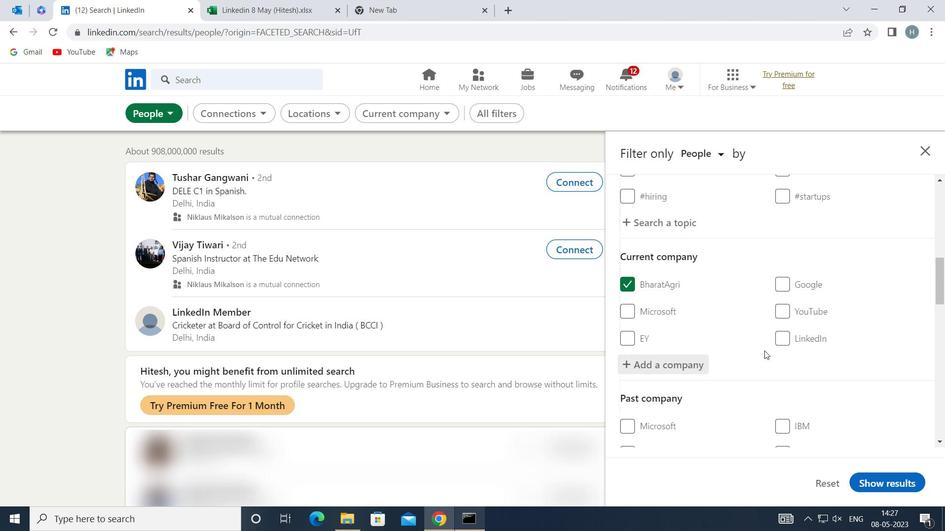 
Action: Mouse scrolled (764, 350) with delta (0, 0)
Screenshot: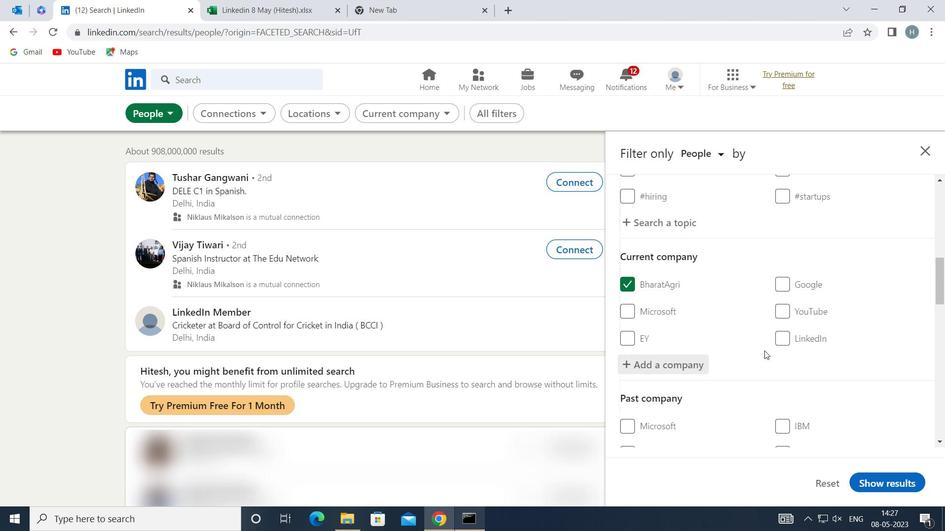 
Action: Mouse moved to (761, 349)
Screenshot: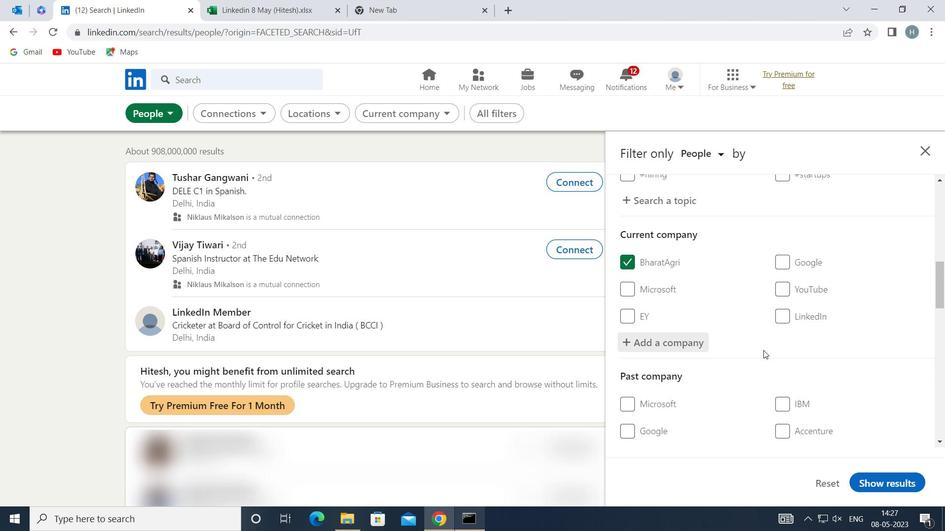 
Action: Mouse scrolled (761, 348) with delta (0, 0)
Screenshot: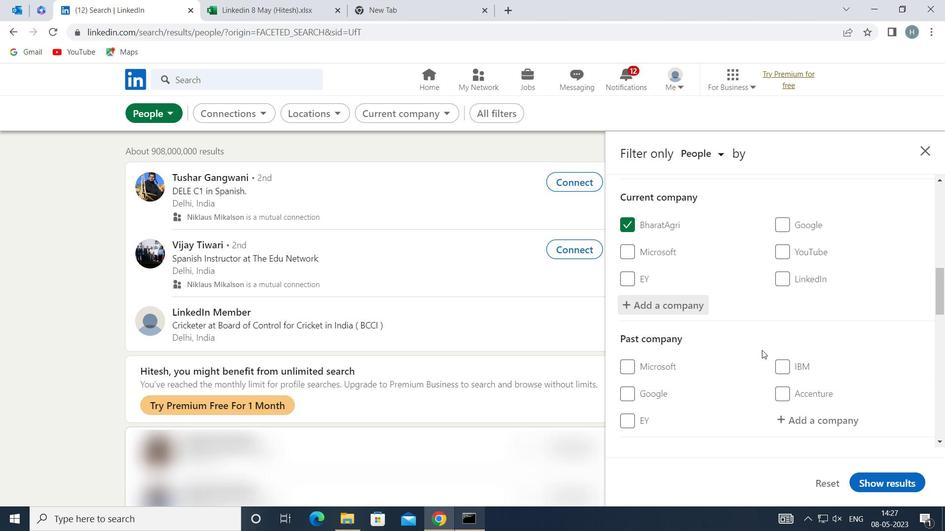 
Action: Mouse moved to (761, 348)
Screenshot: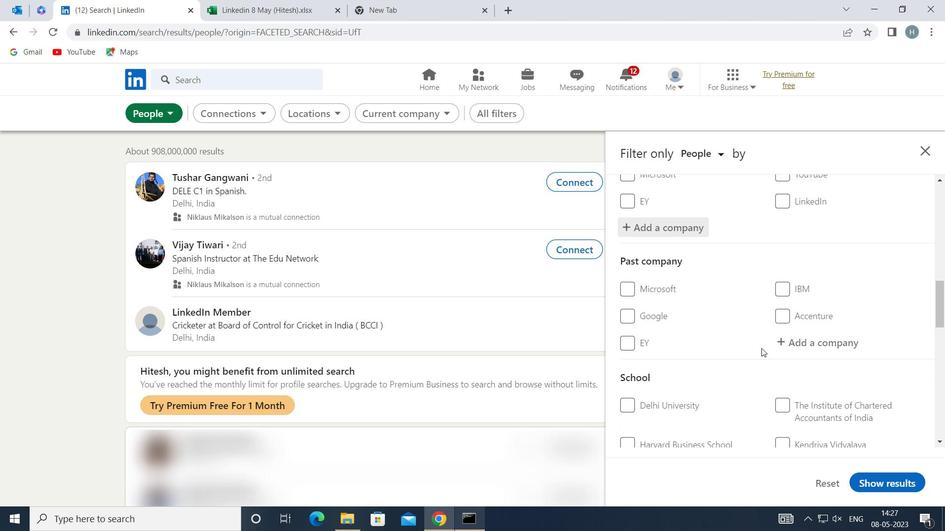 
Action: Mouse scrolled (761, 347) with delta (0, 0)
Screenshot: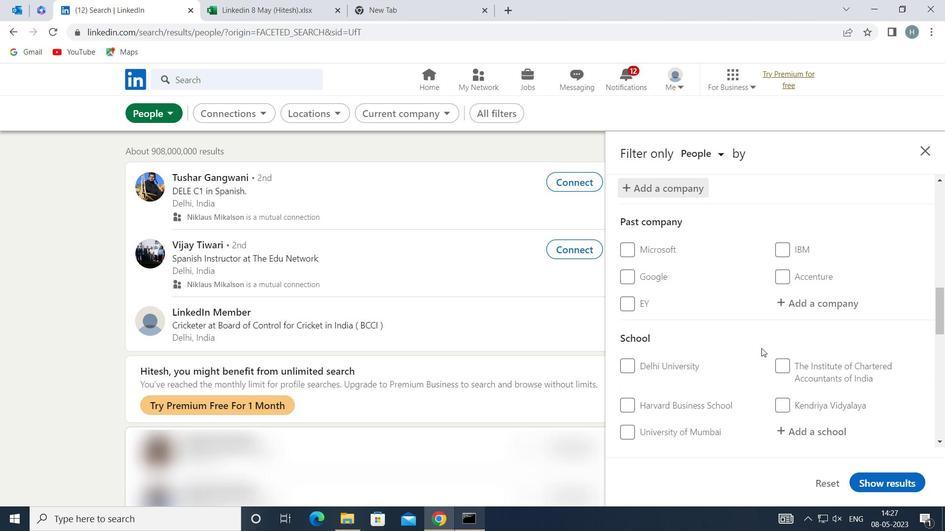 
Action: Mouse moved to (796, 356)
Screenshot: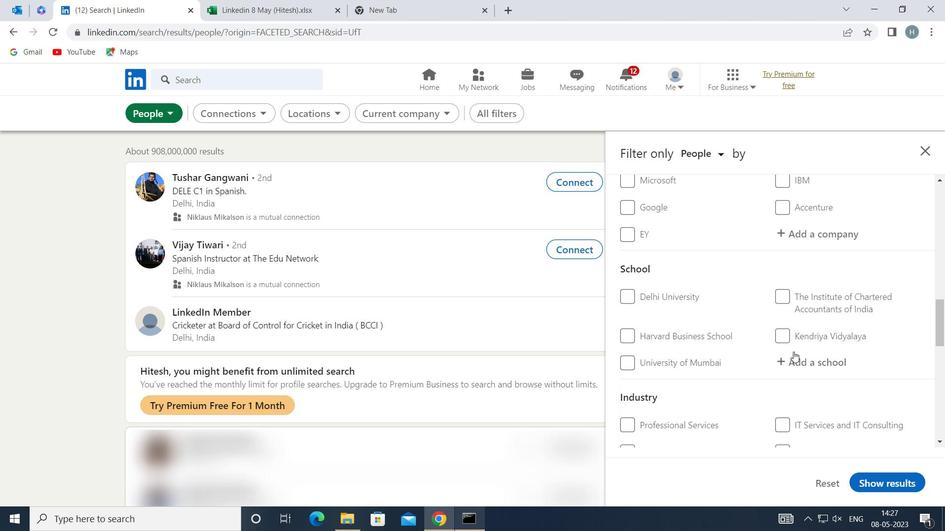
Action: Mouse pressed left at (796, 356)
Screenshot: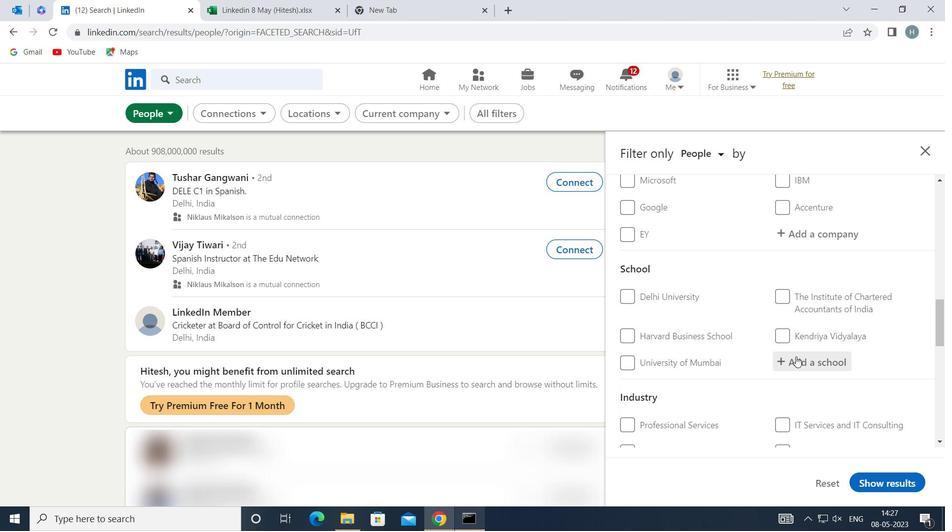 
Action: Mouse moved to (796, 357)
Screenshot: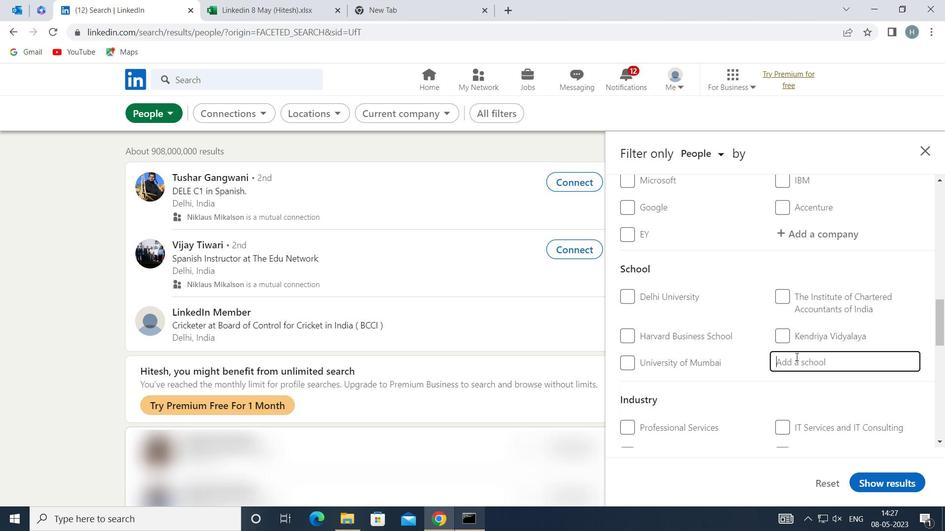 
Action: Key pressed <Key.shift>UTTAR<Key.space><Key.shift>PRADESH<Key.space><Key.shift>IN
Screenshot: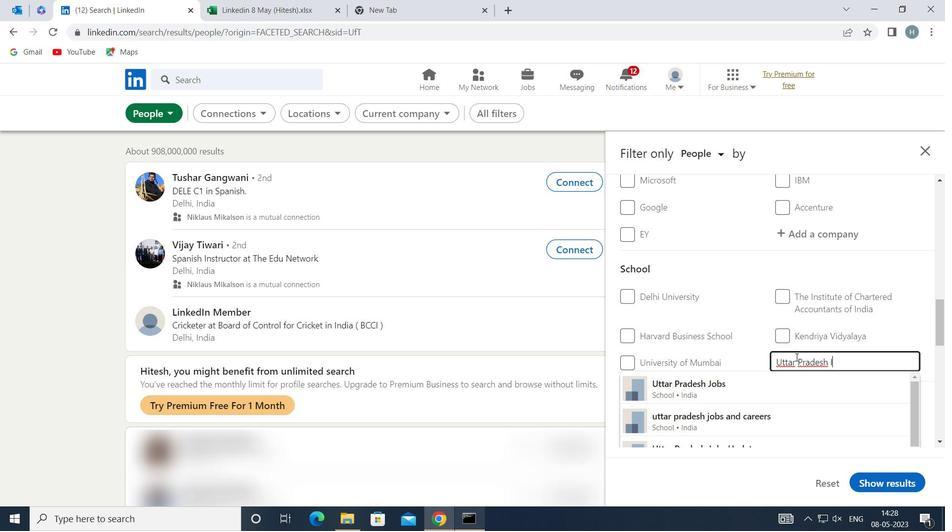 
Action: Mouse moved to (767, 411)
Screenshot: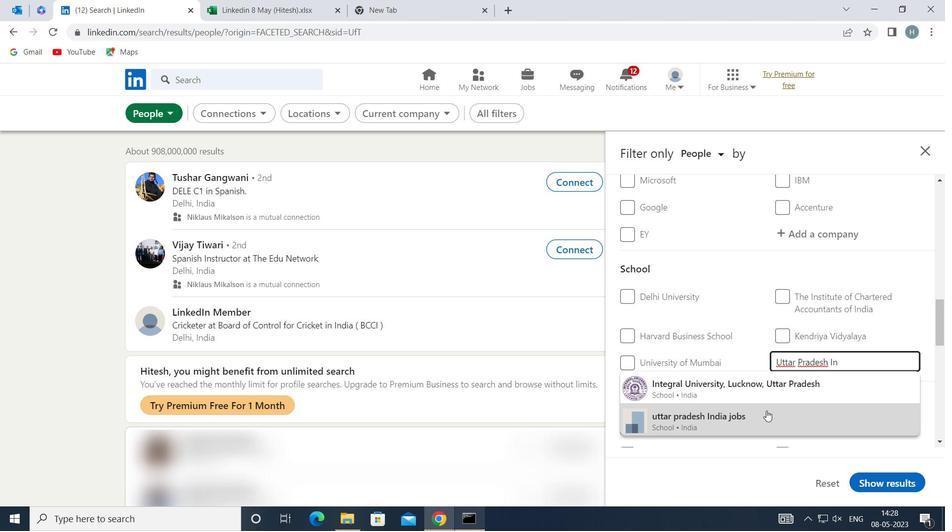 
Action: Mouse pressed left at (767, 411)
Screenshot: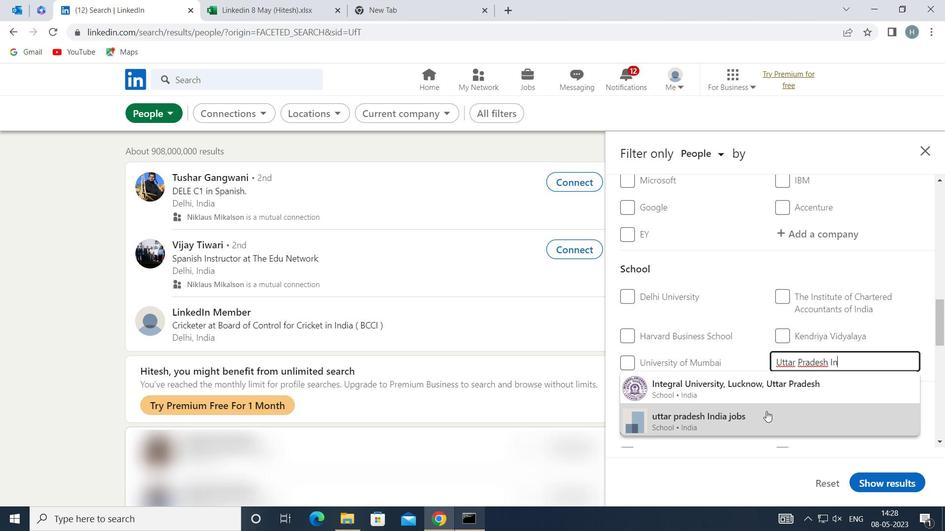 
Action: Mouse moved to (747, 355)
Screenshot: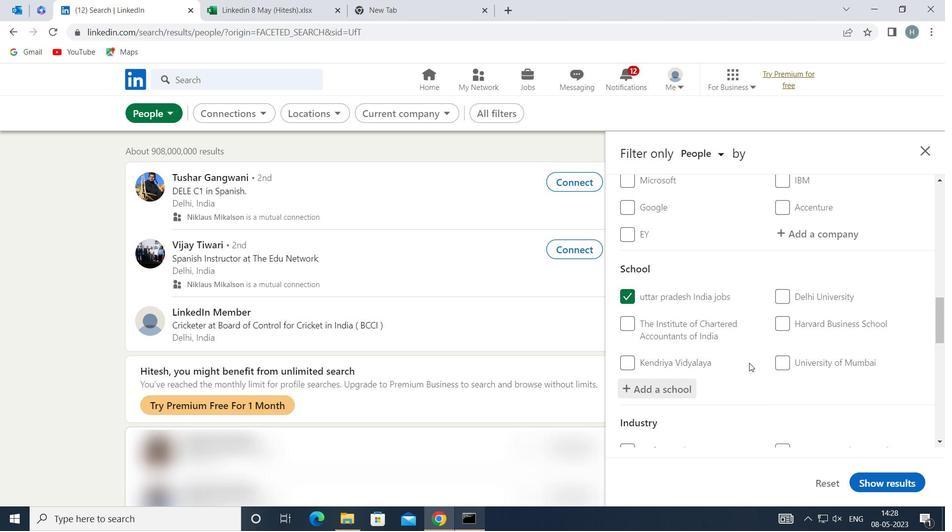
Action: Mouse scrolled (747, 354) with delta (0, 0)
Screenshot: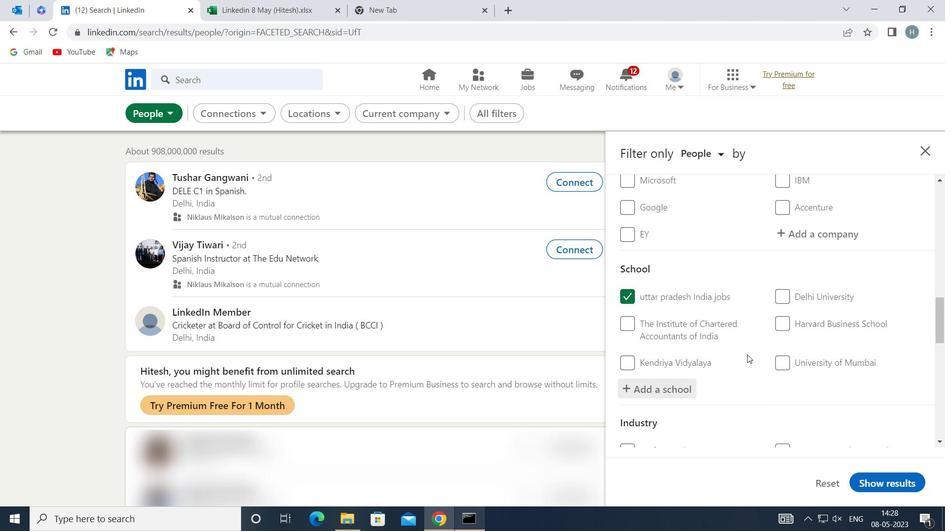 
Action: Mouse moved to (747, 352)
Screenshot: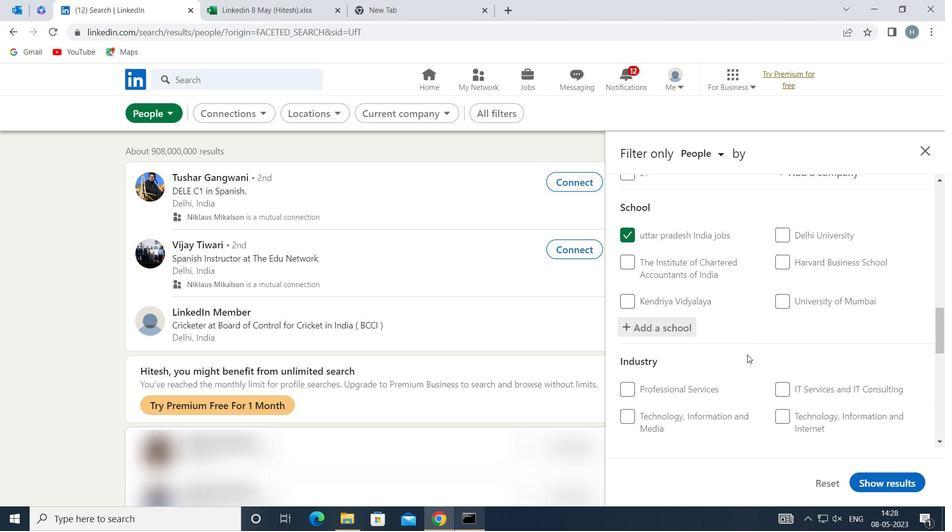 
Action: Mouse scrolled (747, 352) with delta (0, 0)
Screenshot: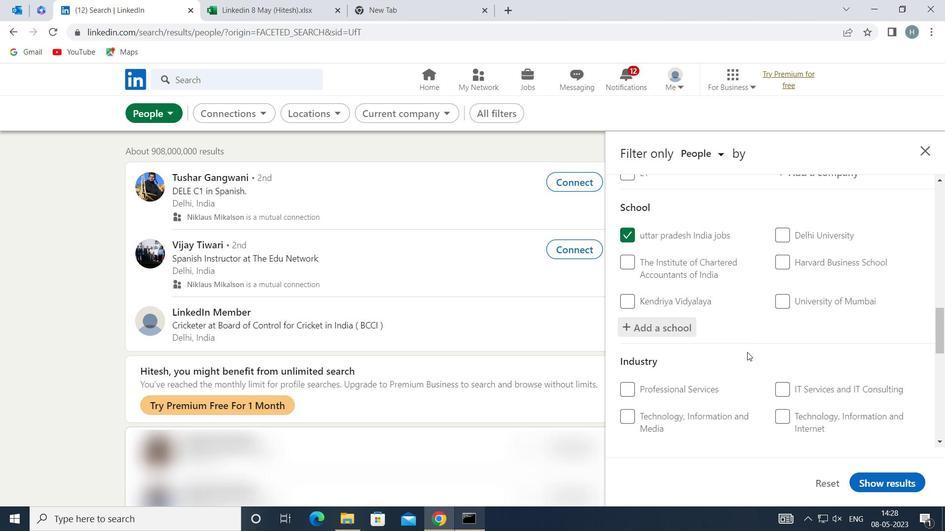 
Action: Mouse moved to (826, 387)
Screenshot: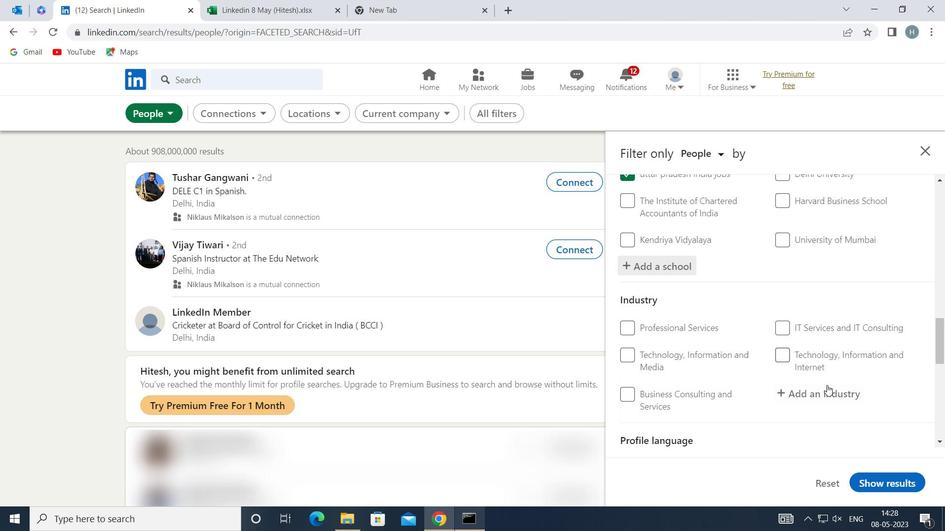 
Action: Mouse pressed left at (826, 387)
Screenshot: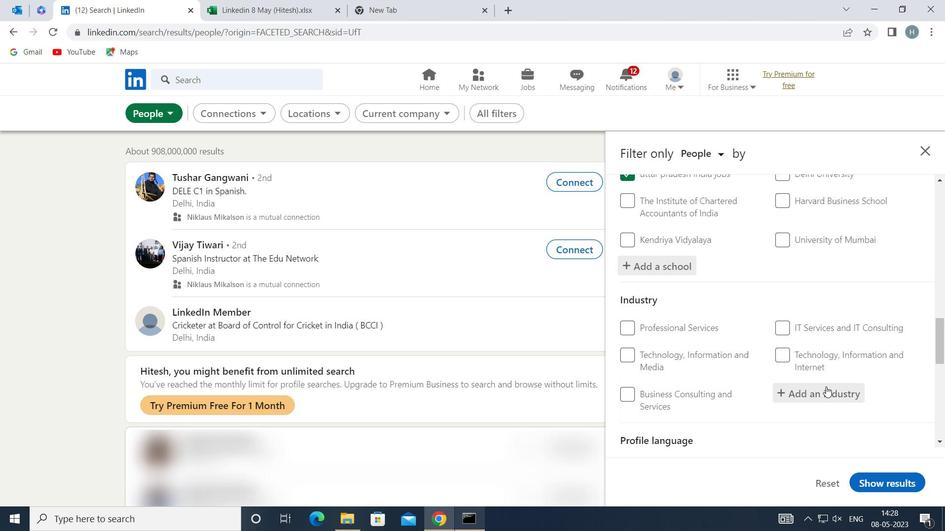 
Action: Mouse moved to (822, 387)
Screenshot: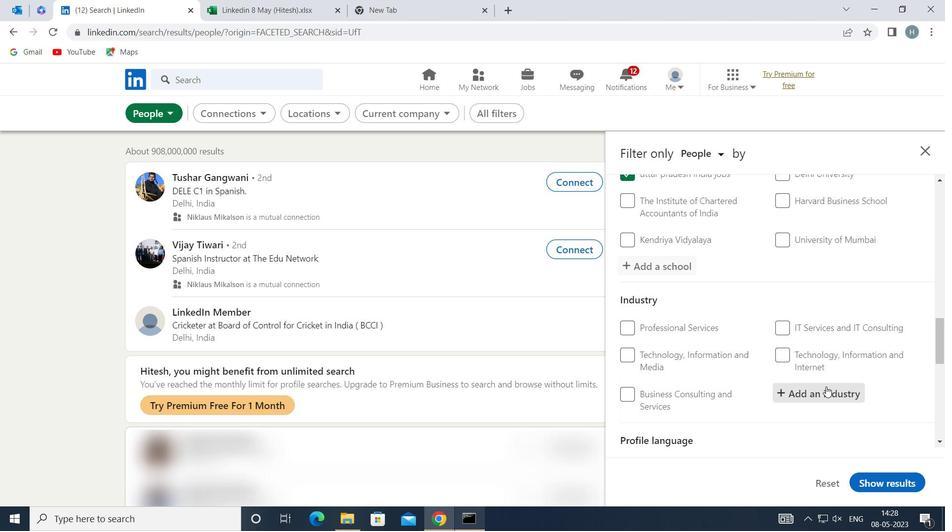
Action: Key pressed <Key.shift>SOAP<Key.space>
Screenshot: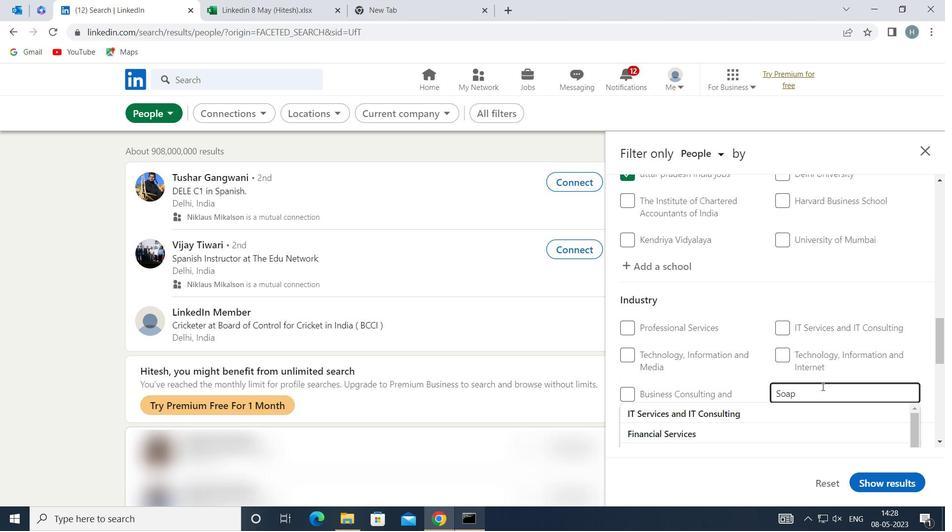 
Action: Mouse moved to (788, 409)
Screenshot: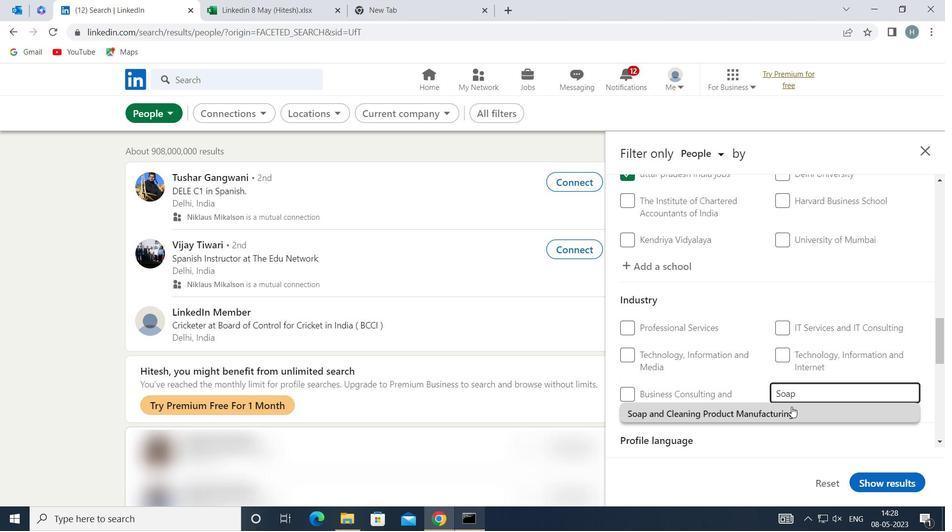 
Action: Mouse pressed left at (788, 409)
Screenshot: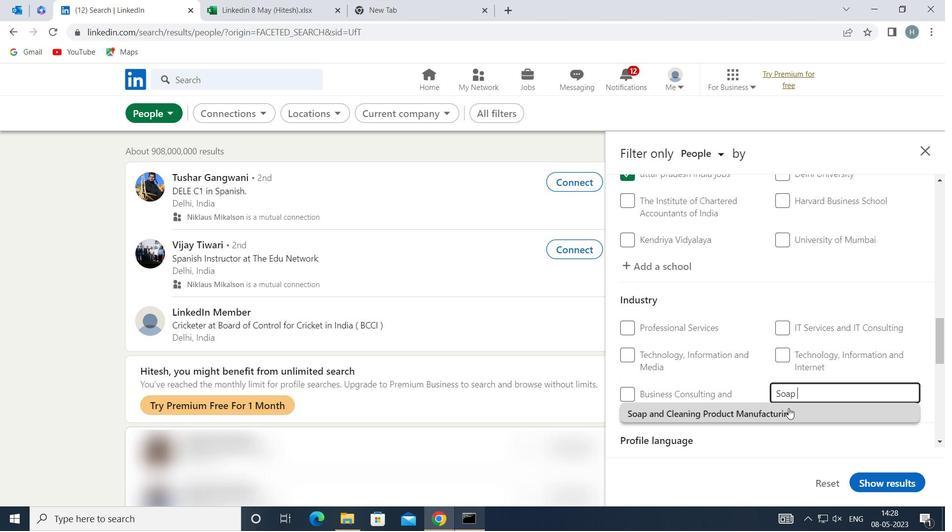 
Action: Mouse moved to (773, 385)
Screenshot: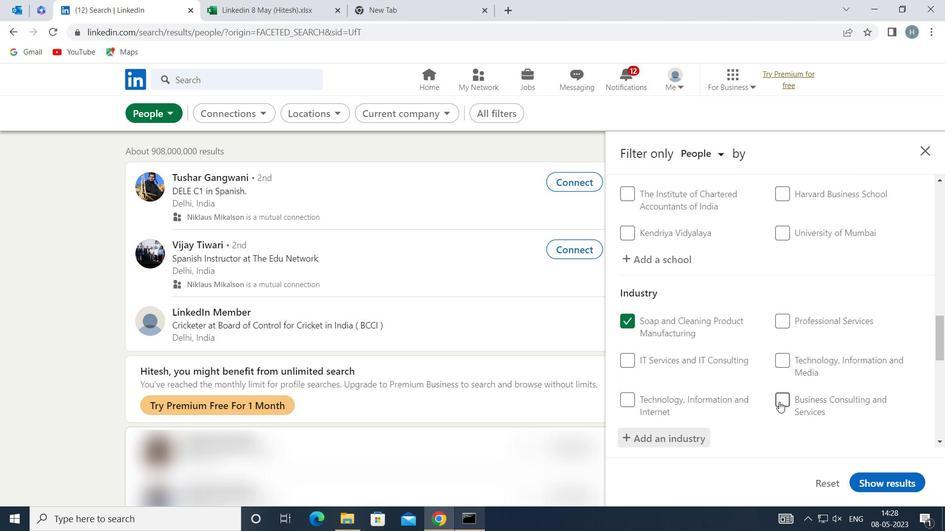 
Action: Mouse scrolled (773, 384) with delta (0, 0)
Screenshot: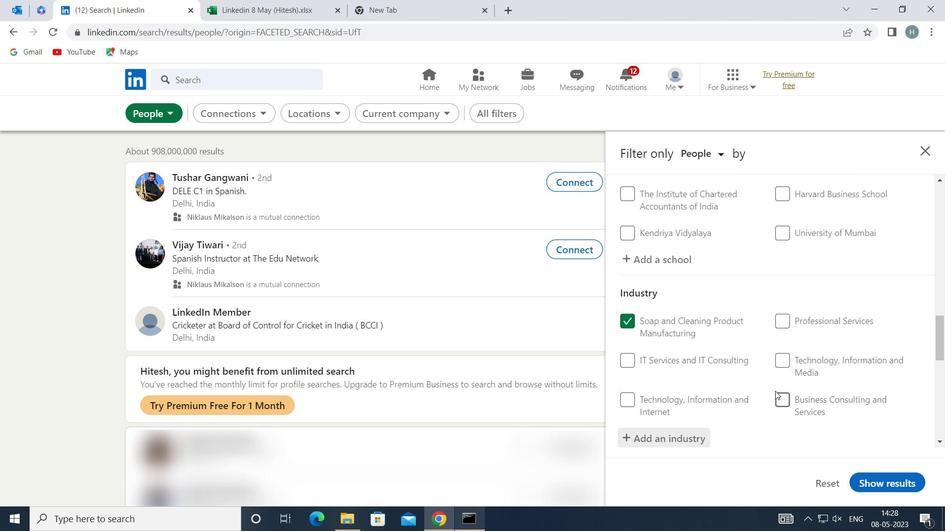 
Action: Mouse scrolled (773, 384) with delta (0, 0)
Screenshot: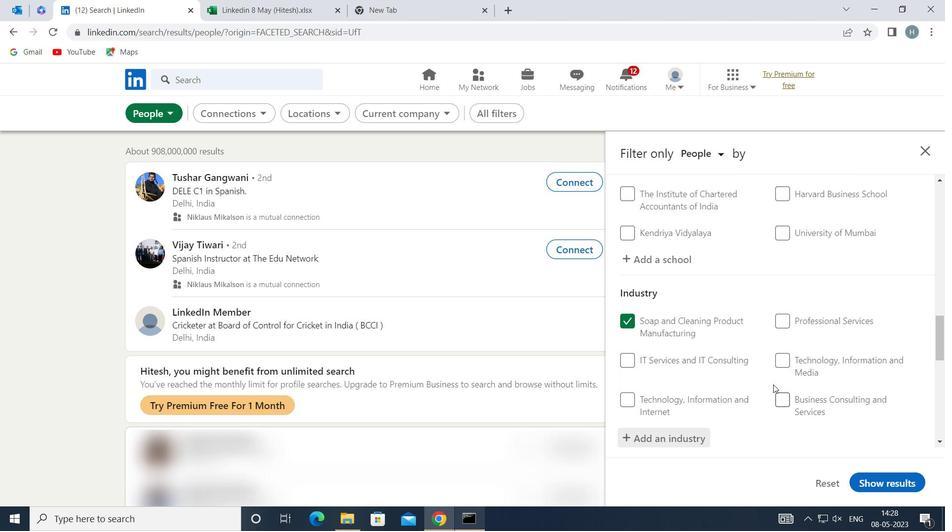
Action: Mouse moved to (773, 384)
Screenshot: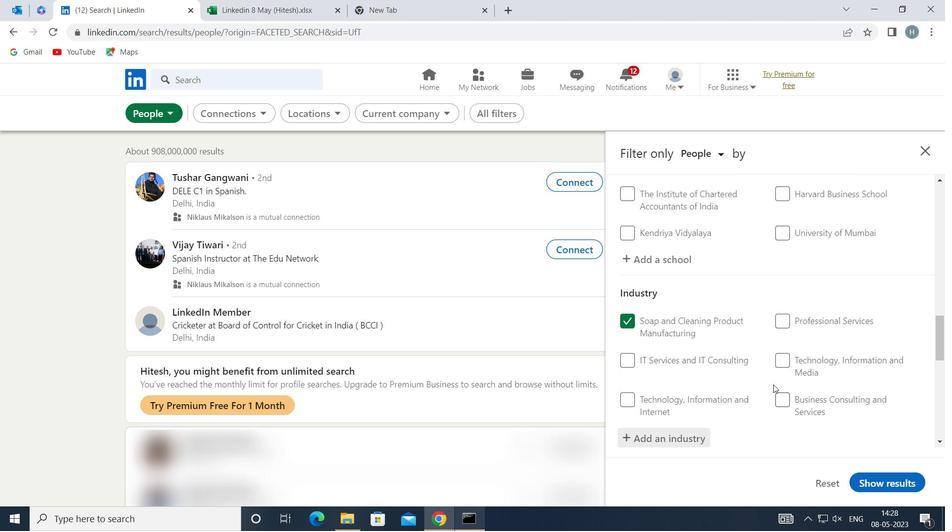 
Action: Mouse scrolled (773, 384) with delta (0, 0)
Screenshot: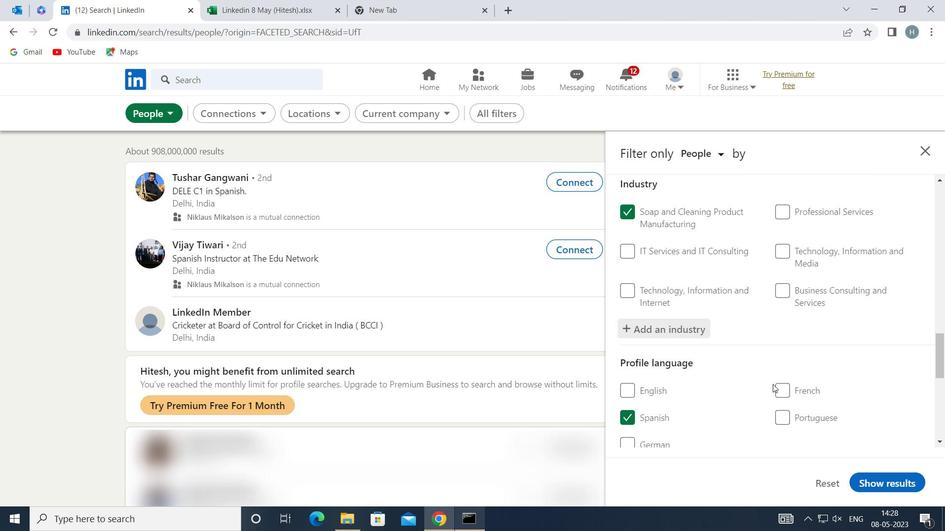 
Action: Mouse moved to (771, 384)
Screenshot: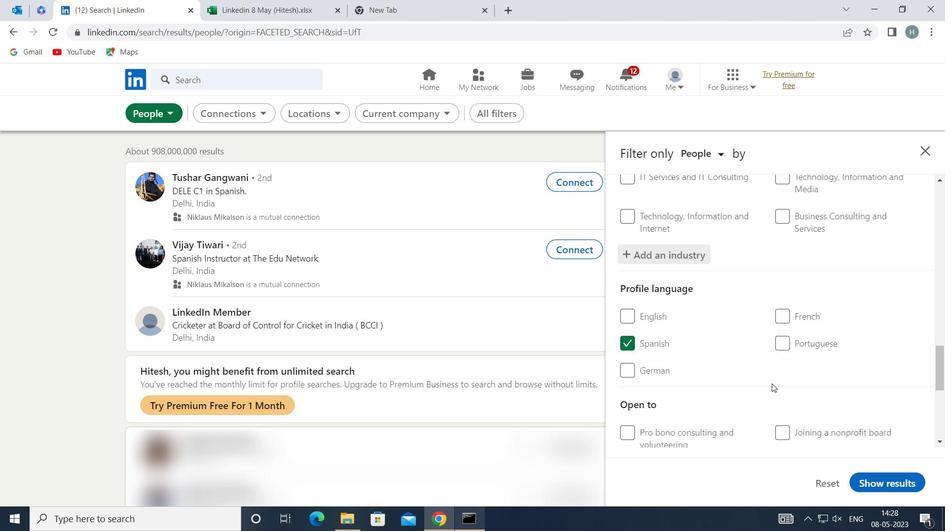 
Action: Mouse scrolled (771, 383) with delta (0, 0)
Screenshot: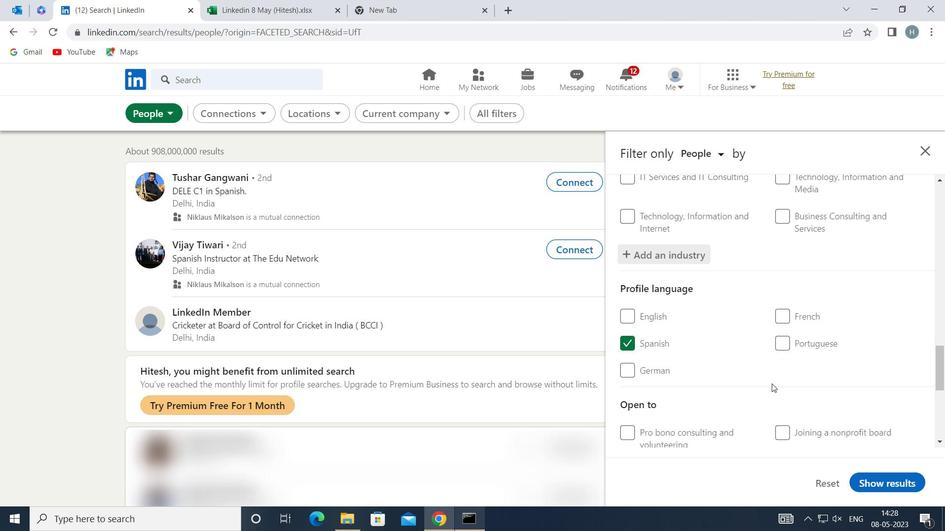 
Action: Mouse scrolled (771, 383) with delta (0, 0)
Screenshot: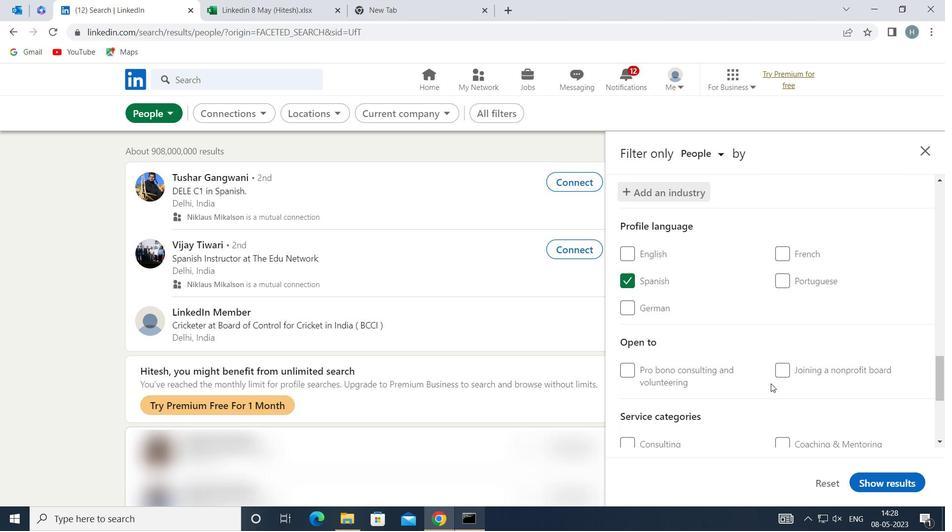 
Action: Mouse scrolled (771, 383) with delta (0, 0)
Screenshot: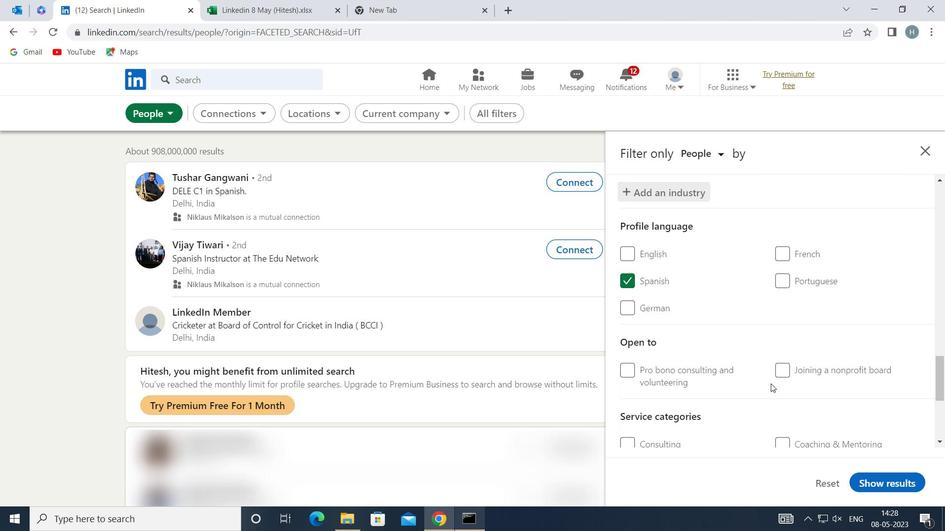 
Action: Mouse scrolled (771, 383) with delta (0, 0)
Screenshot: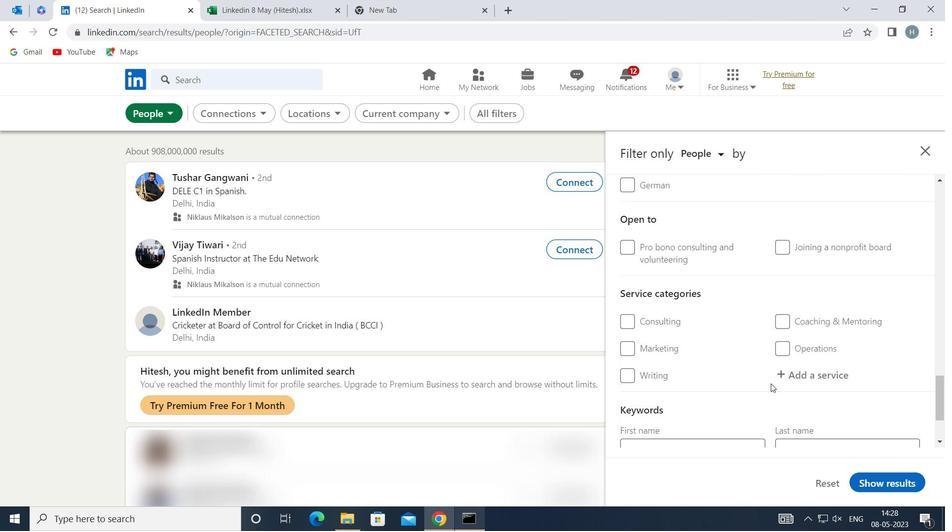 
Action: Mouse moved to (822, 313)
Screenshot: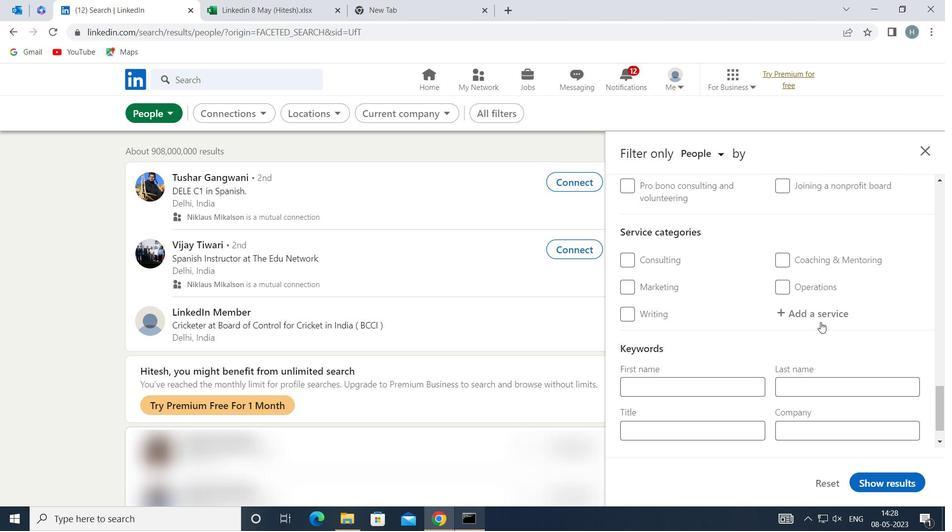 
Action: Mouse pressed left at (822, 313)
Screenshot: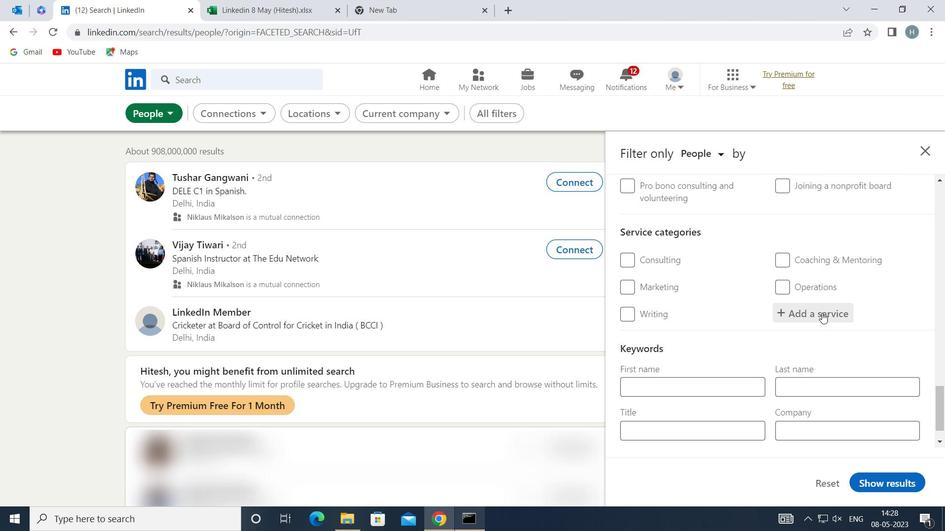 
Action: Key pressed <Key.shift>LABOR<Key.space>AND<Key.space>
Screenshot: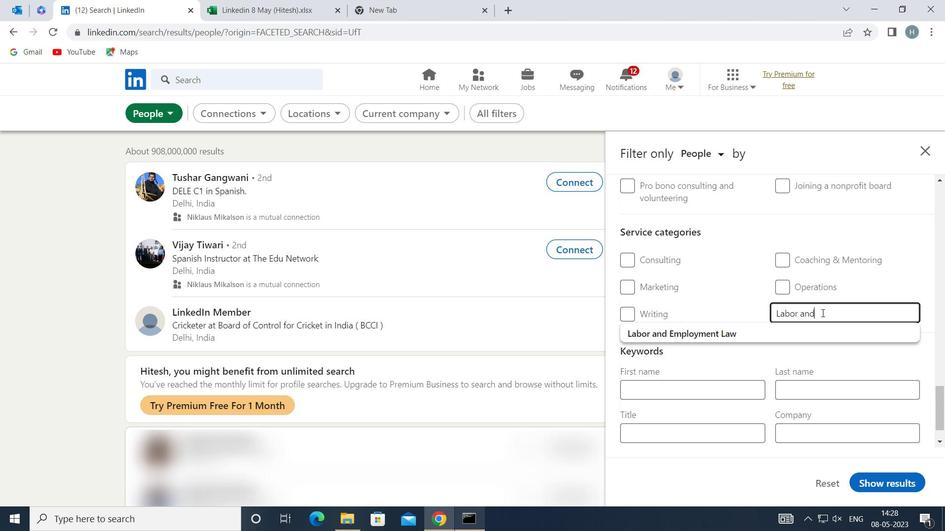 
Action: Mouse moved to (733, 329)
Screenshot: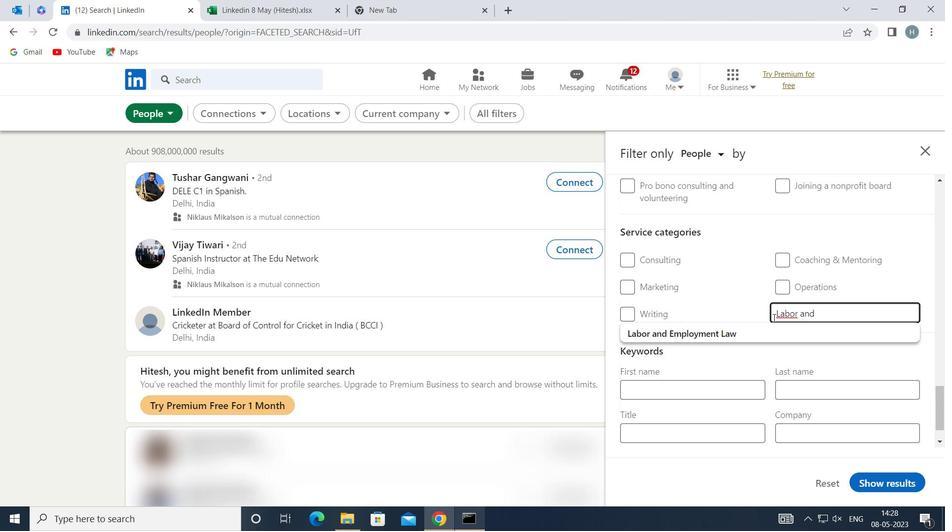 
Action: Mouse pressed left at (733, 329)
Screenshot: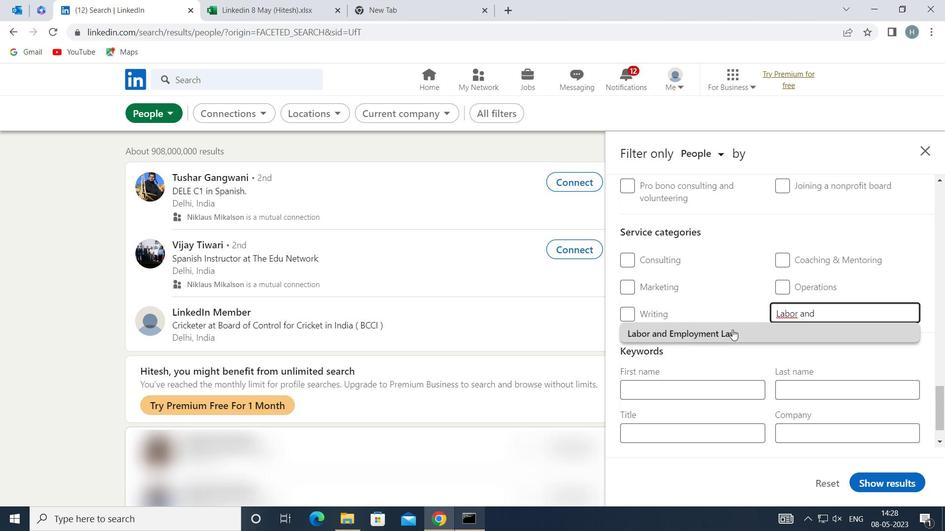 
Action: Mouse moved to (734, 335)
Screenshot: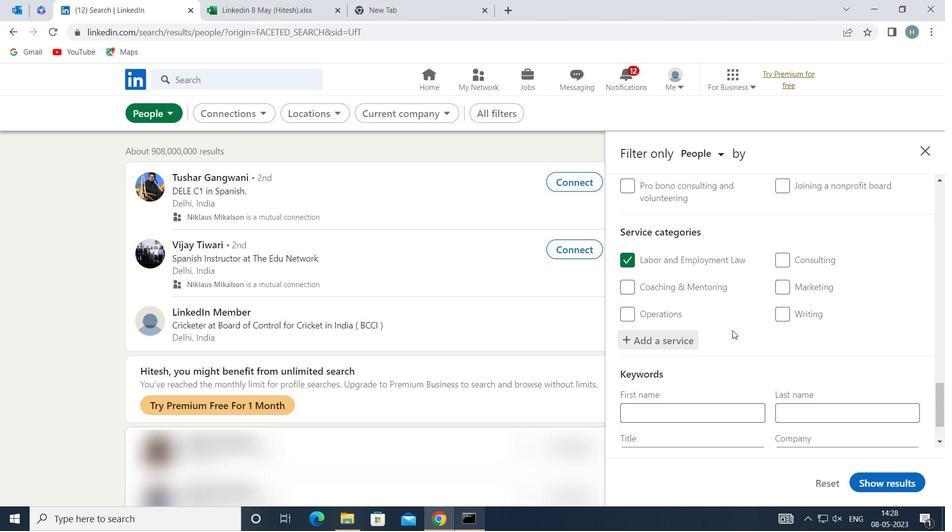 
Action: Mouse scrolled (734, 334) with delta (0, 0)
Screenshot: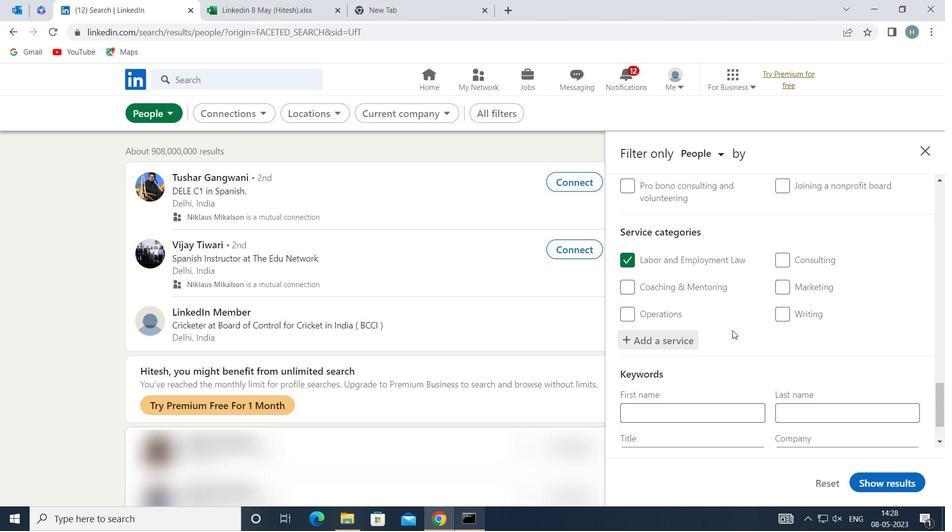 
Action: Mouse moved to (734, 337)
Screenshot: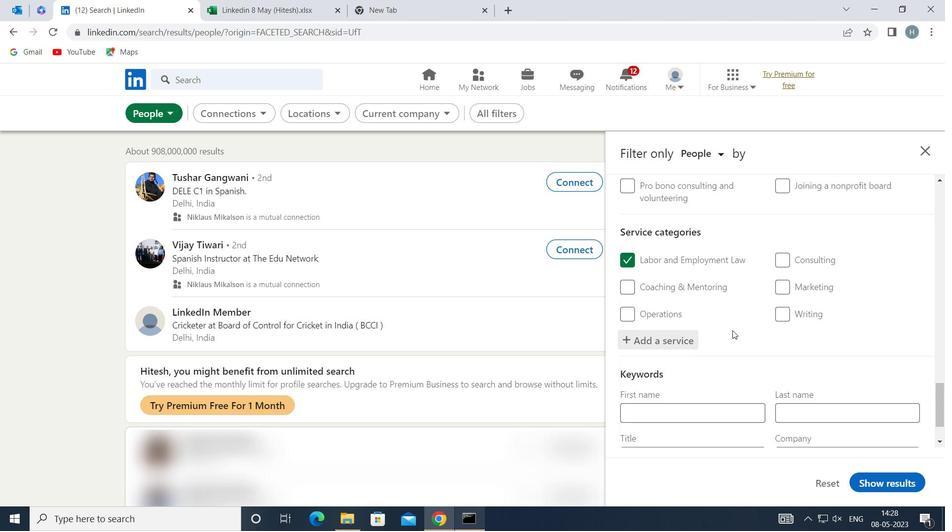 
Action: Mouse scrolled (734, 337) with delta (0, 0)
Screenshot: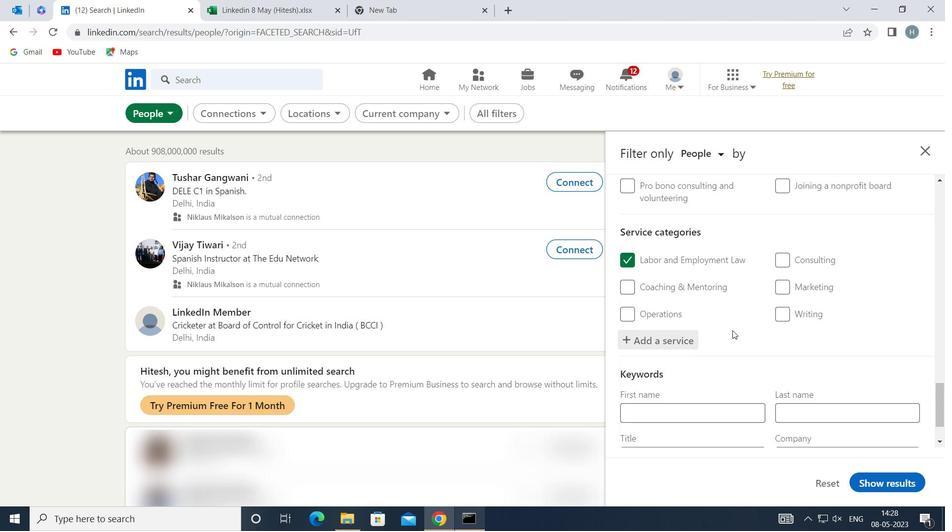 
Action: Mouse scrolled (734, 337) with delta (0, 0)
Screenshot: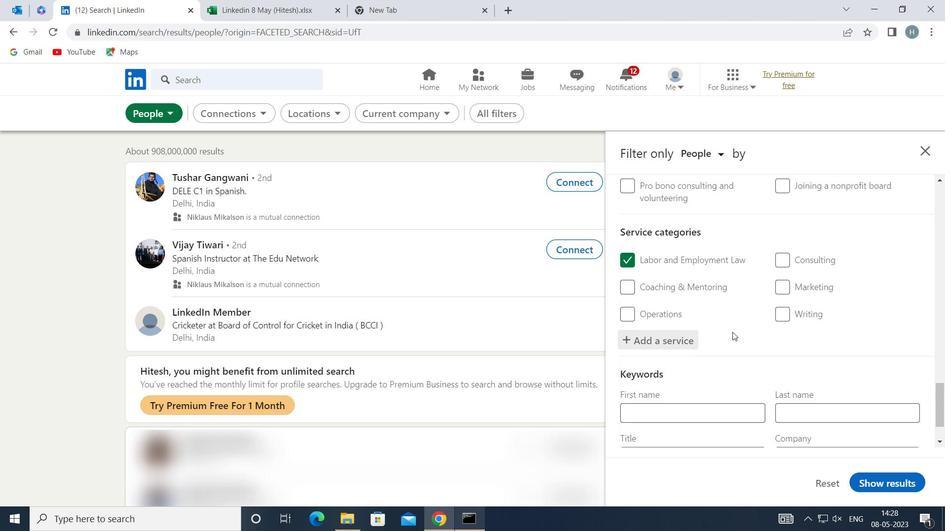
Action: Mouse moved to (734, 338)
Screenshot: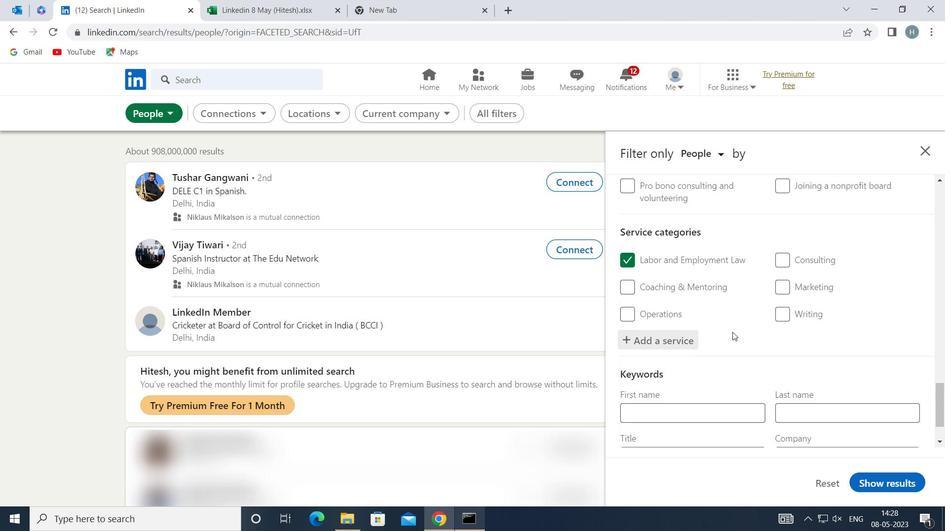 
Action: Mouse scrolled (734, 338) with delta (0, 0)
Screenshot: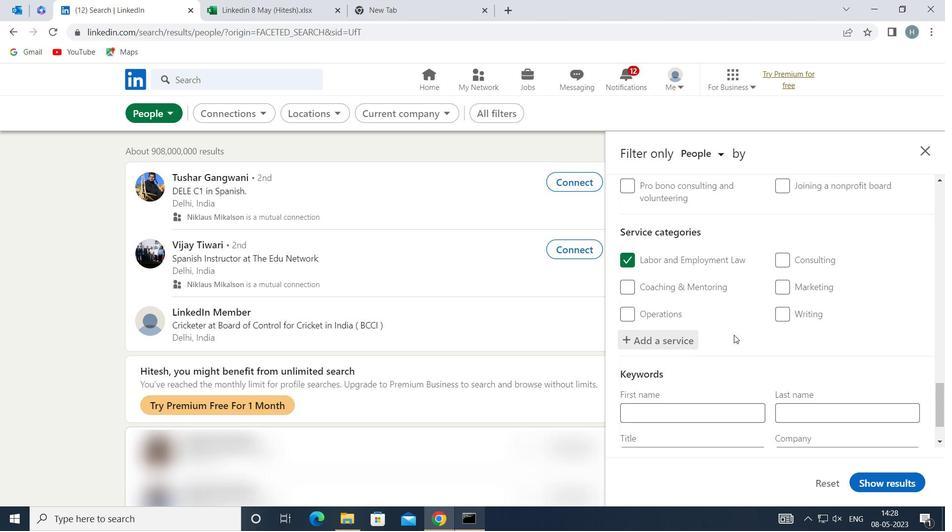 
Action: Mouse moved to (735, 339)
Screenshot: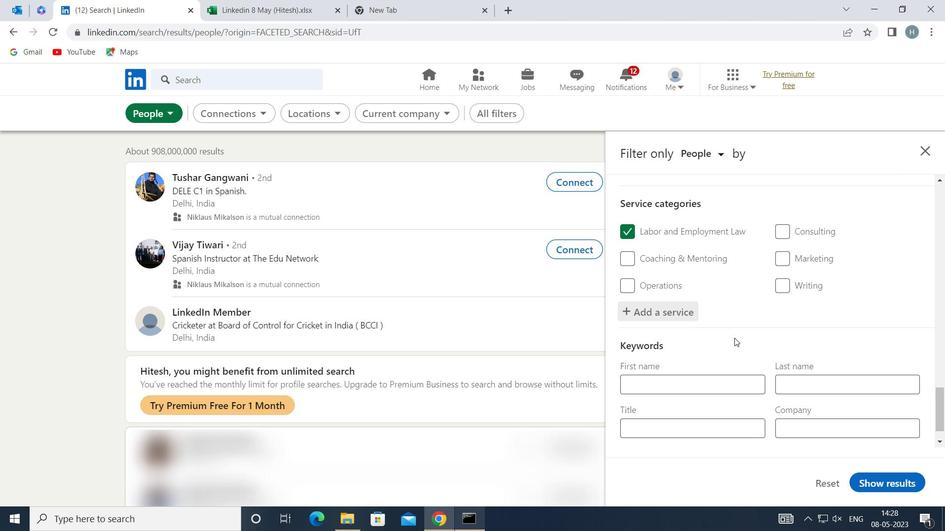 
Action: Mouse scrolled (735, 338) with delta (0, 0)
Screenshot: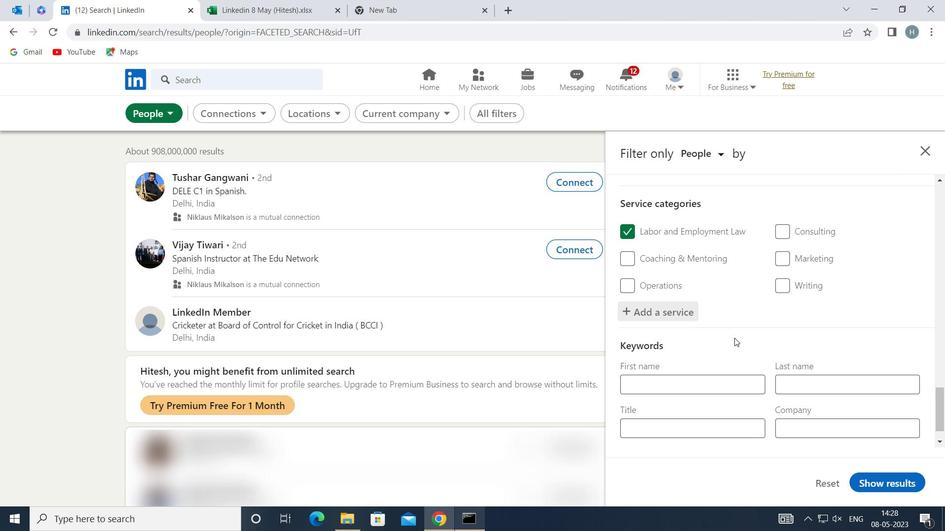 
Action: Mouse moved to (735, 340)
Screenshot: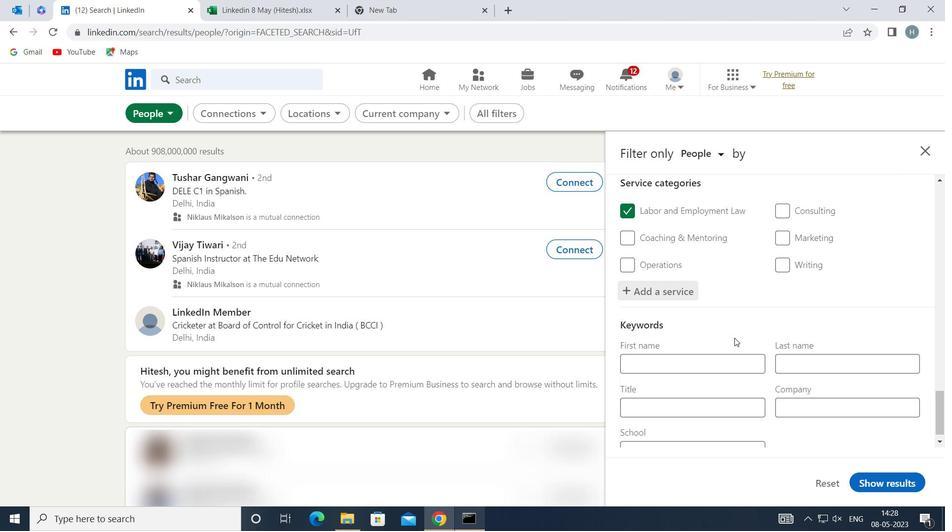 
Action: Mouse scrolled (735, 340) with delta (0, 0)
Screenshot: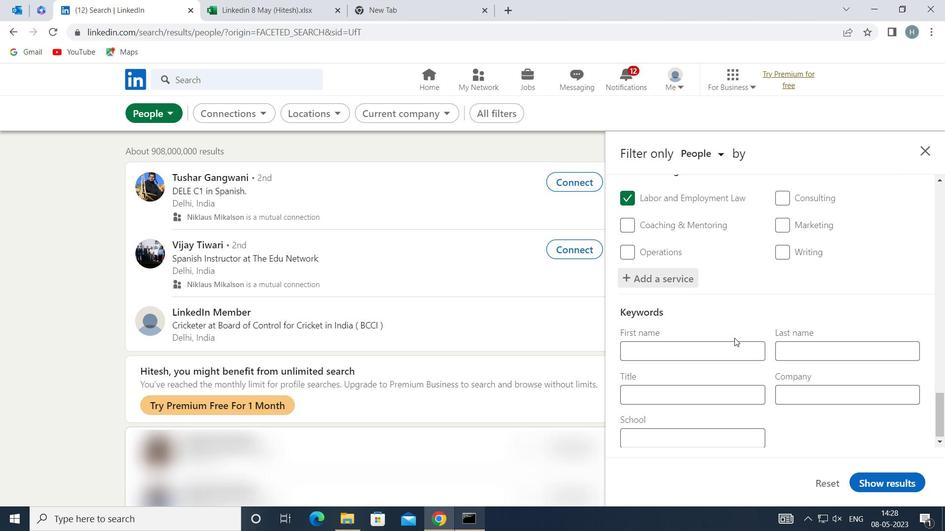 
Action: Mouse moved to (738, 348)
Screenshot: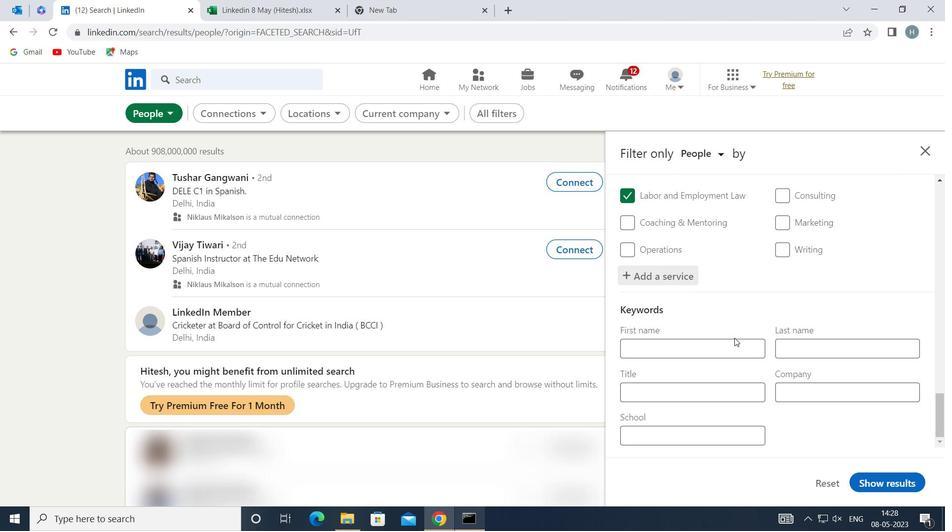
Action: Mouse scrolled (738, 348) with delta (0, 0)
Screenshot: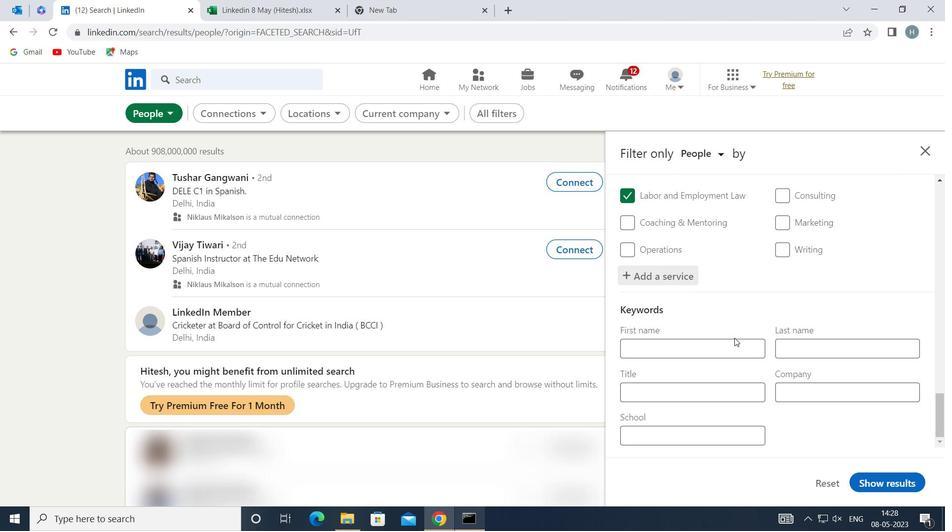 
Action: Mouse moved to (741, 387)
Screenshot: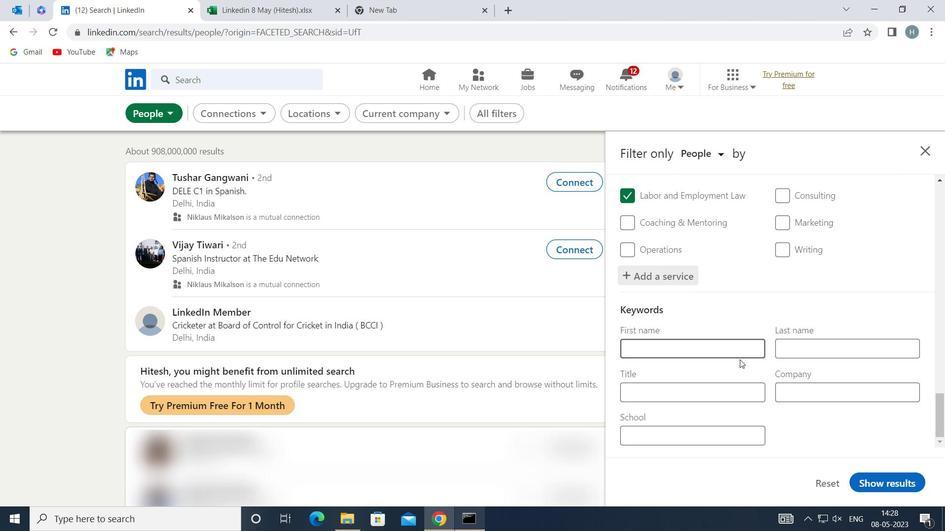 
Action: Mouse pressed left at (741, 387)
Screenshot: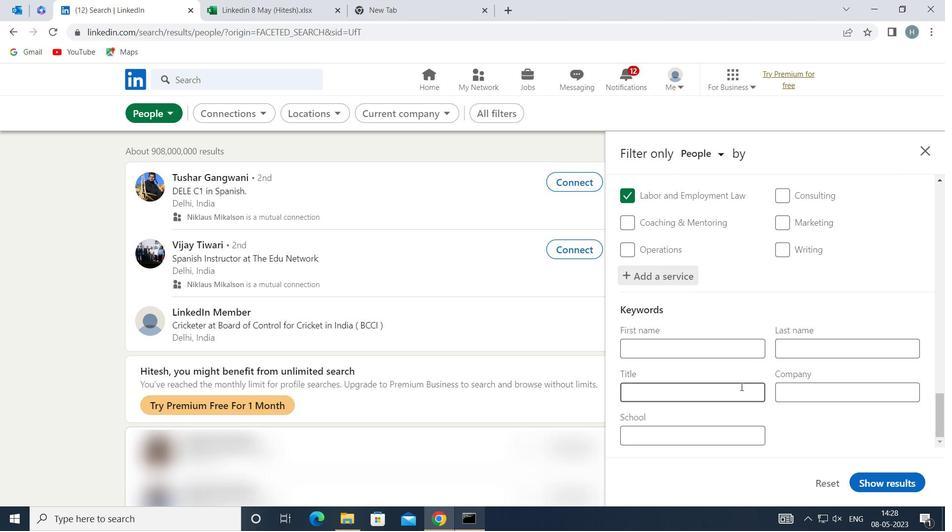 
Action: Key pressed <Key.shift>CREDIT<Key.space><Key.shift>AYTHORIZER
Screenshot: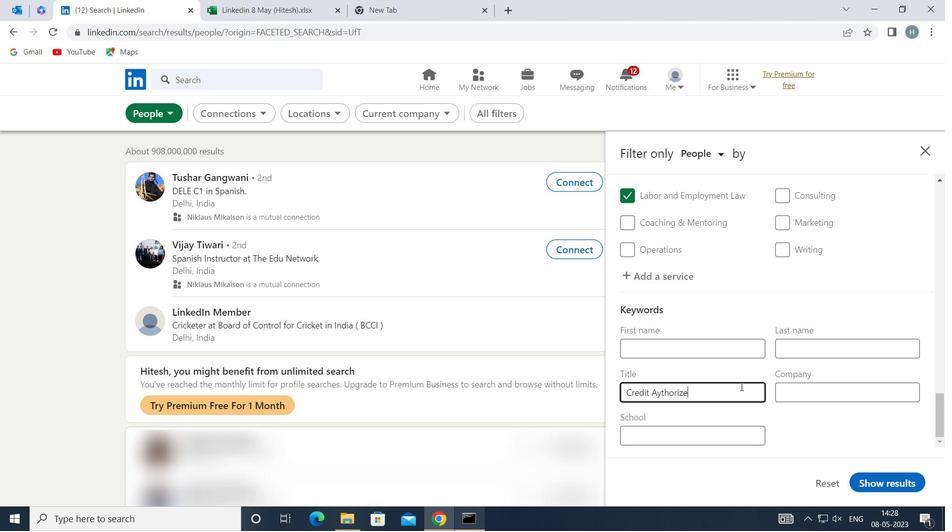 
Action: Mouse moved to (771, 381)
Screenshot: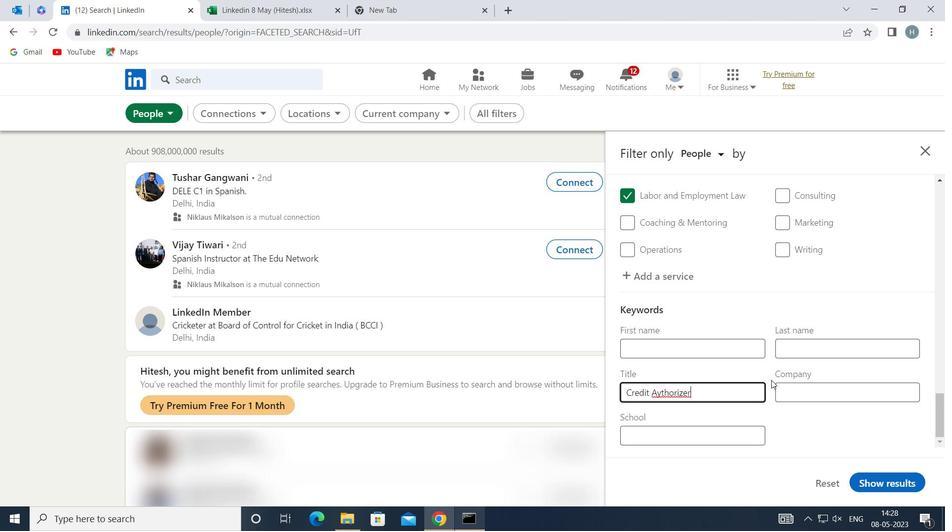 
Action: Key pressed <Key.backspace><Key.backspace><Key.backspace><Key.backspace><Key.backspace><Key.backspace><Key.backspace><Key.backspace><Key.backspace>UY<Key.backspace>THORIZER
Screenshot: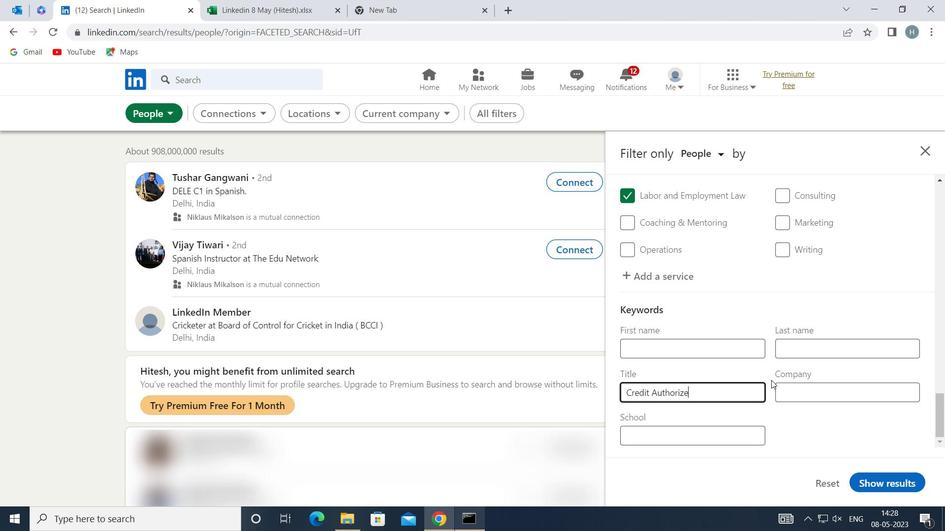 
Action: Mouse moved to (893, 480)
Screenshot: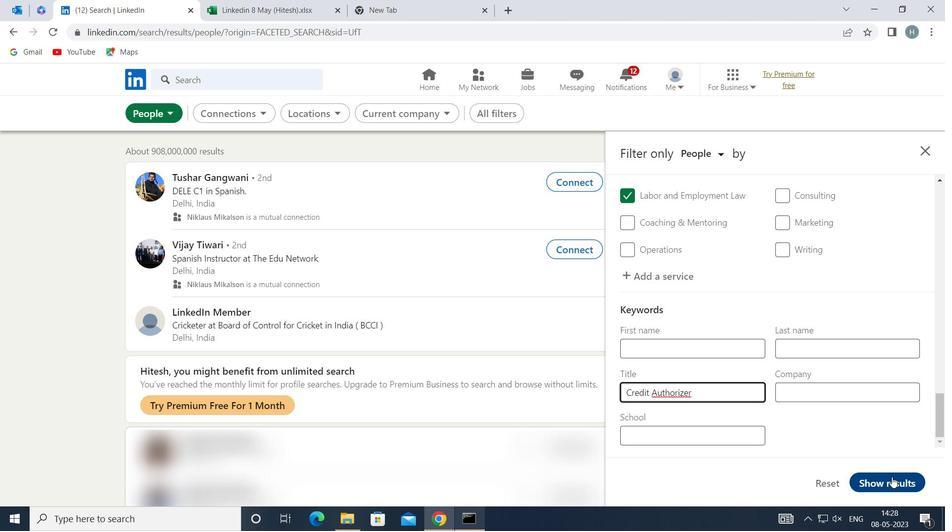 
Action: Mouse pressed left at (893, 480)
Screenshot: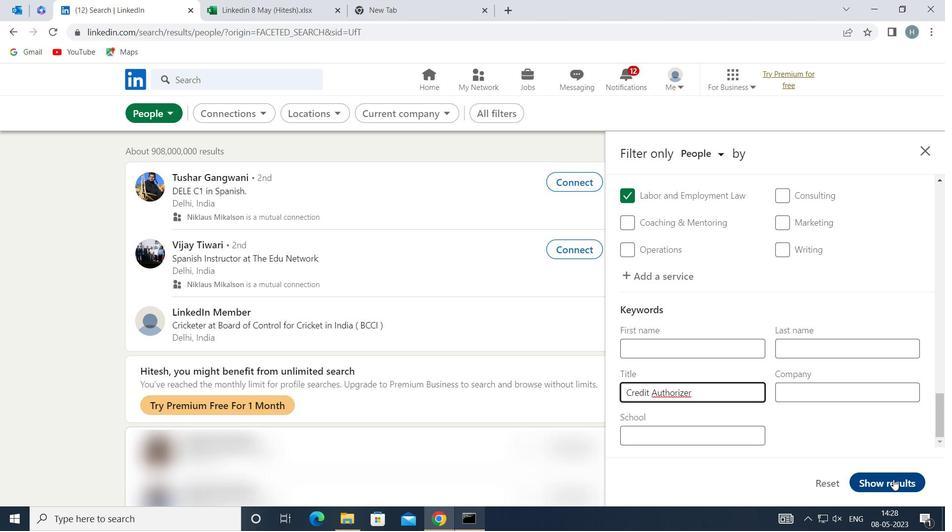 
Action: Mouse moved to (673, 183)
Screenshot: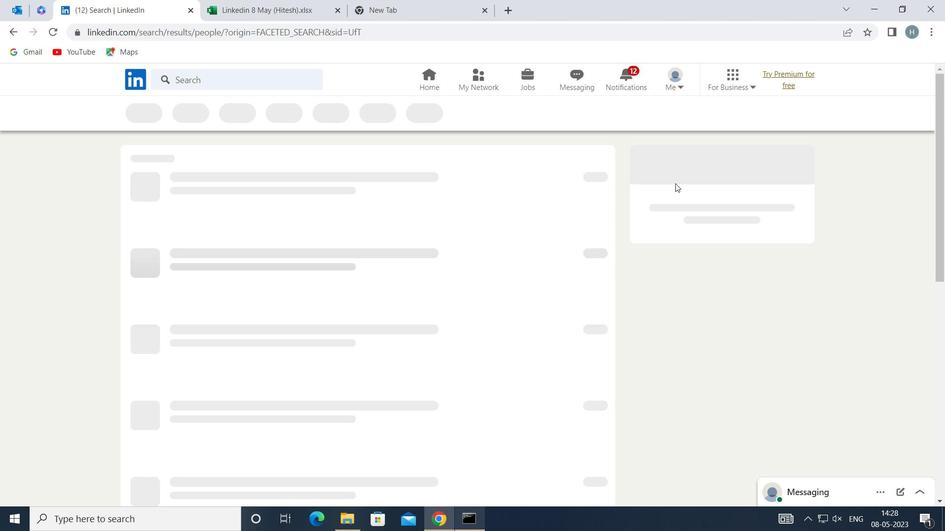 
